 Task: nan
Action: Mouse moved to (400, 111)
Screenshot: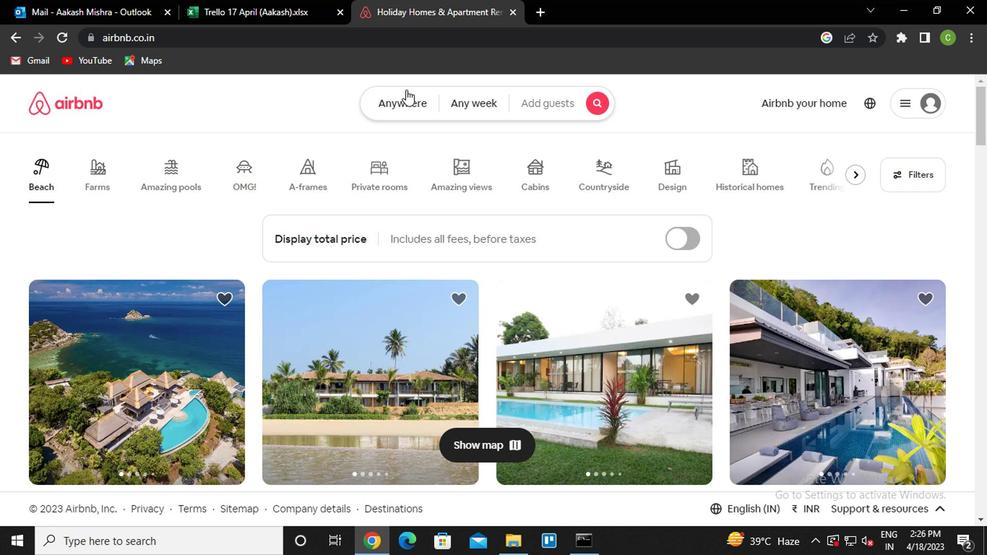 
Action: Mouse pressed left at (400, 111)
Screenshot: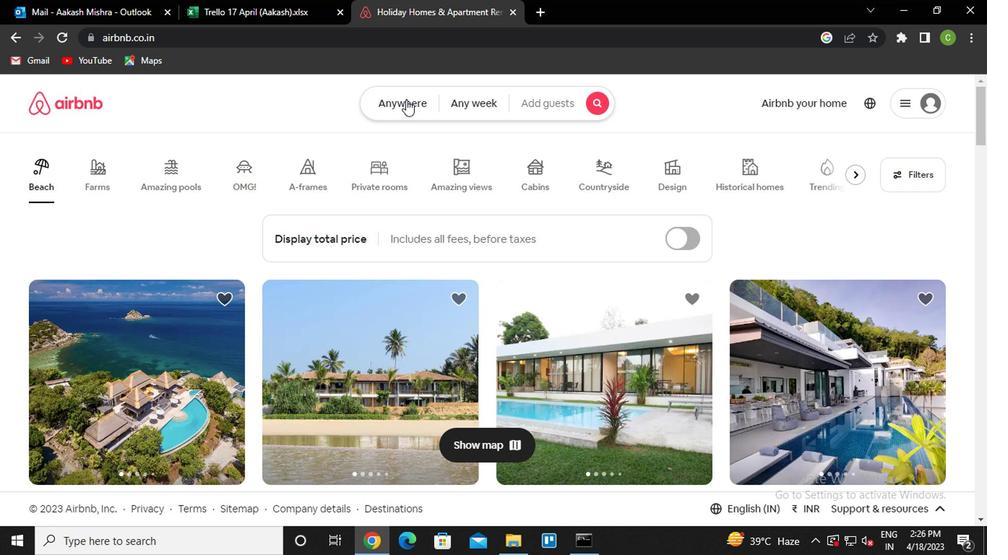 
Action: Mouse moved to (253, 171)
Screenshot: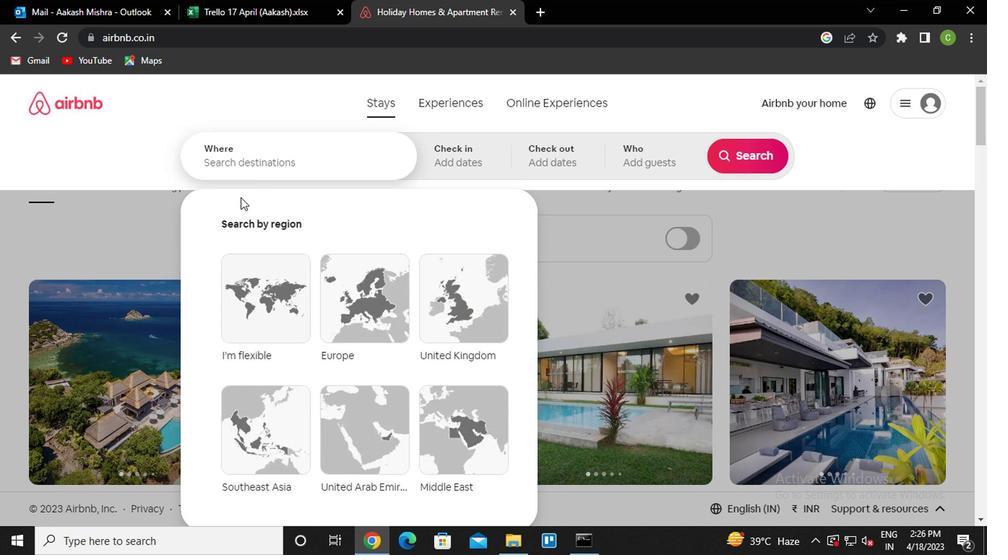 
Action: Mouse pressed left at (253, 171)
Screenshot: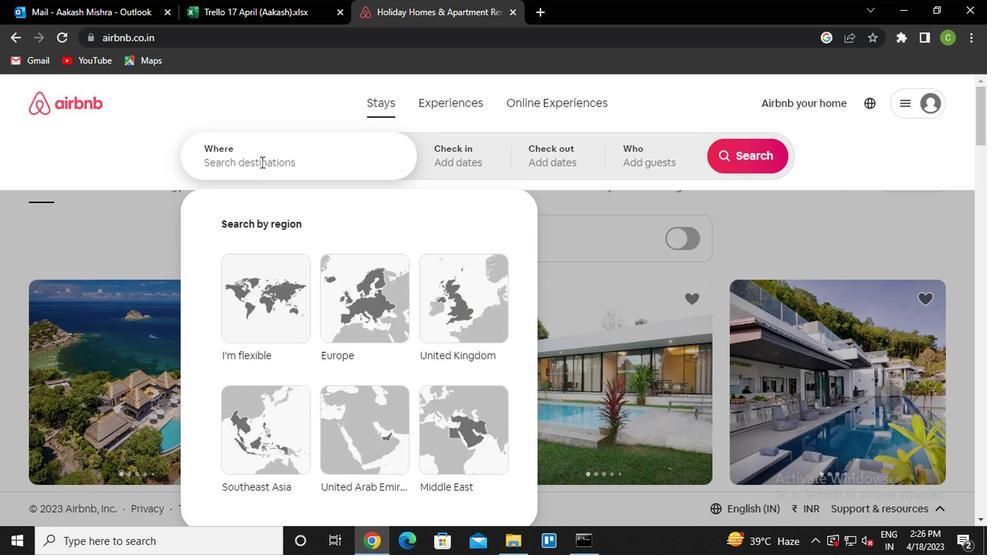 
Action: Key pressed <Key.caps_lock><Key.caps_lock>m<Key.caps_lock>ceio<Key.space>beazil<Key.down><Key.enter>
Screenshot: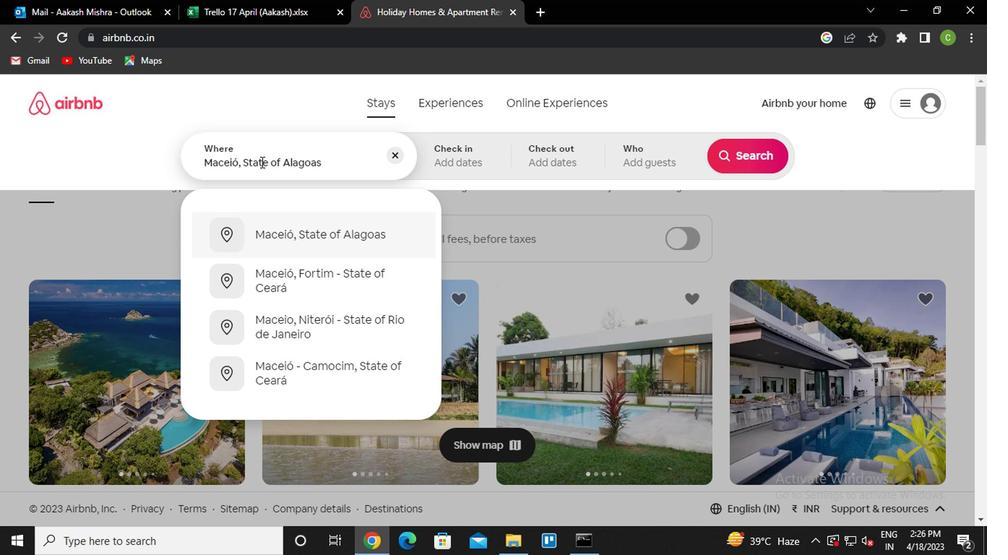 
Action: Mouse moved to (739, 277)
Screenshot: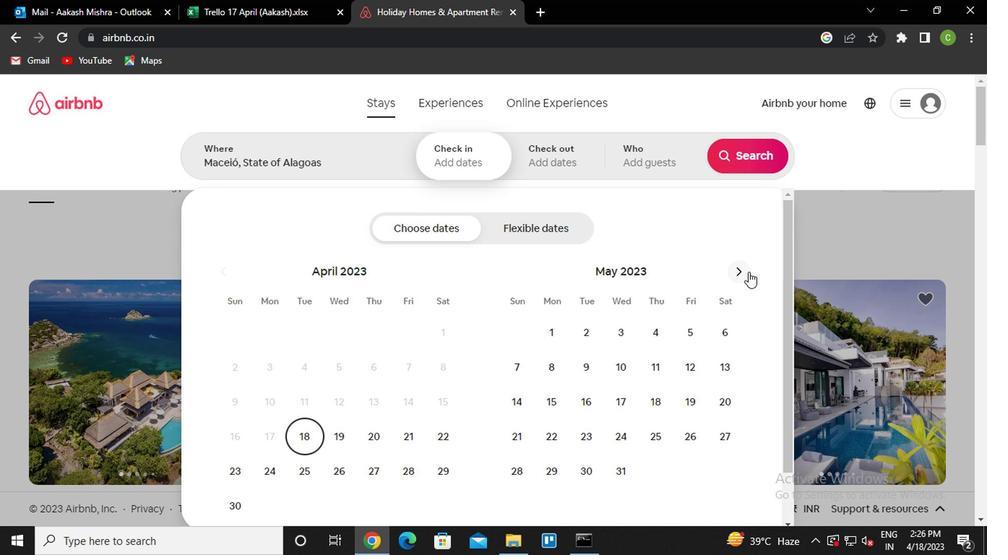 
Action: Mouse pressed left at (739, 277)
Screenshot: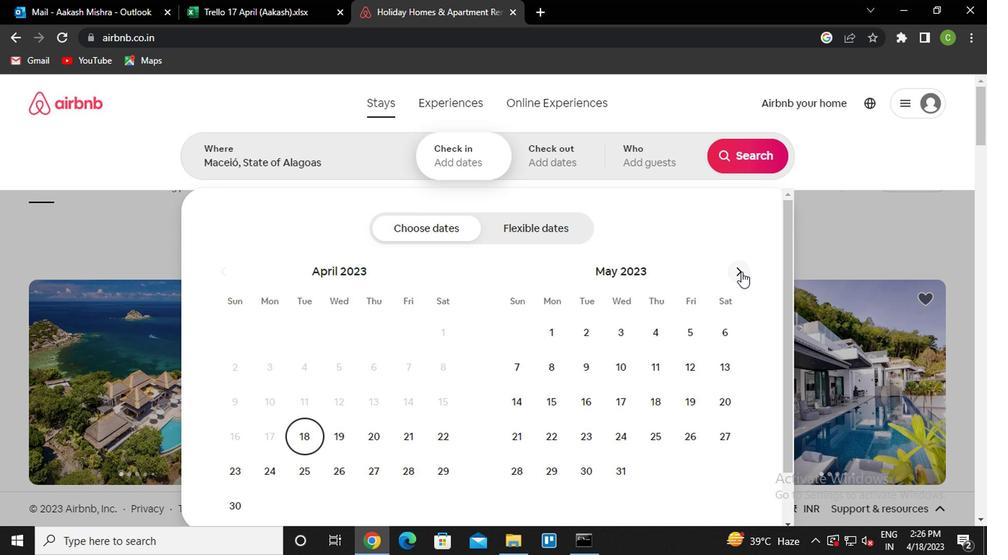 
Action: Mouse moved to (557, 369)
Screenshot: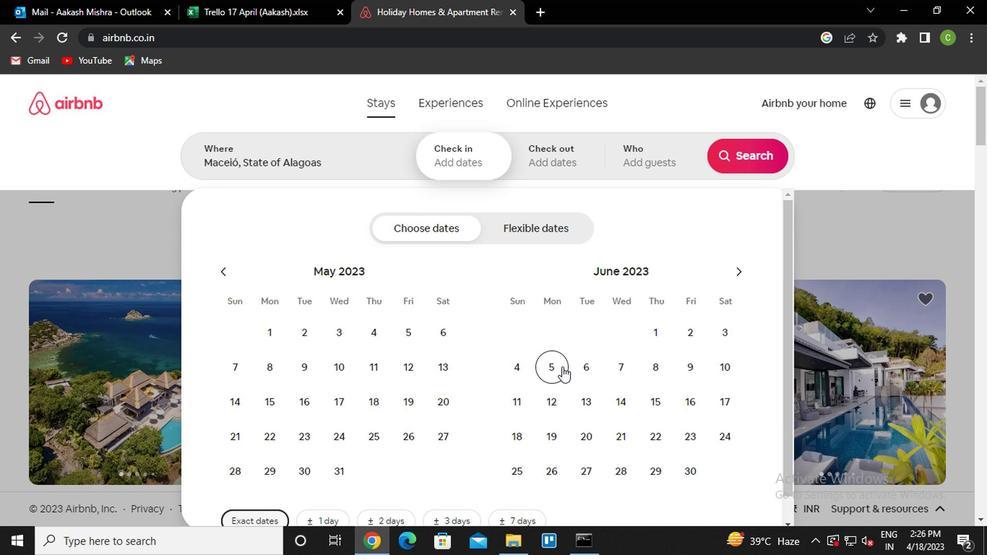 
Action: Mouse pressed left at (557, 369)
Screenshot: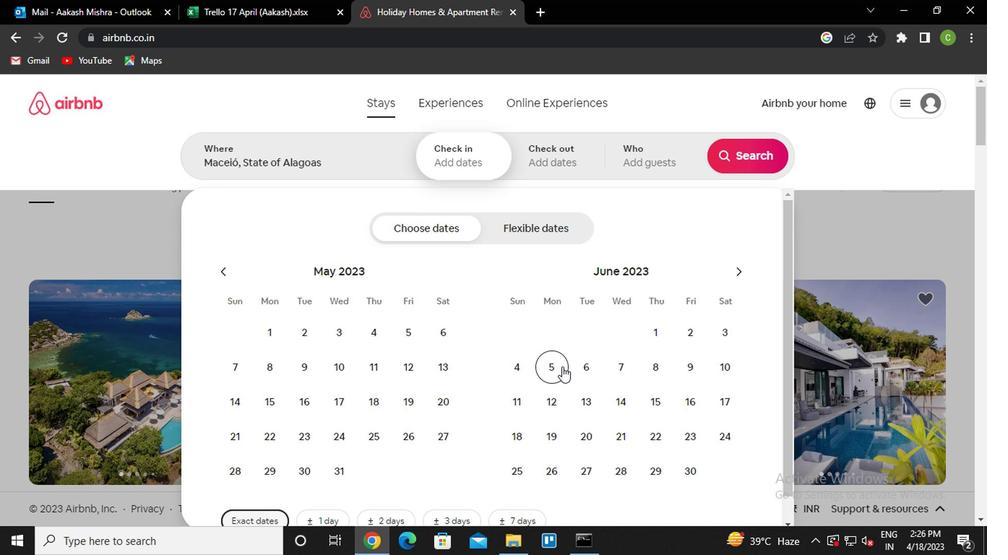 
Action: Mouse moved to (691, 404)
Screenshot: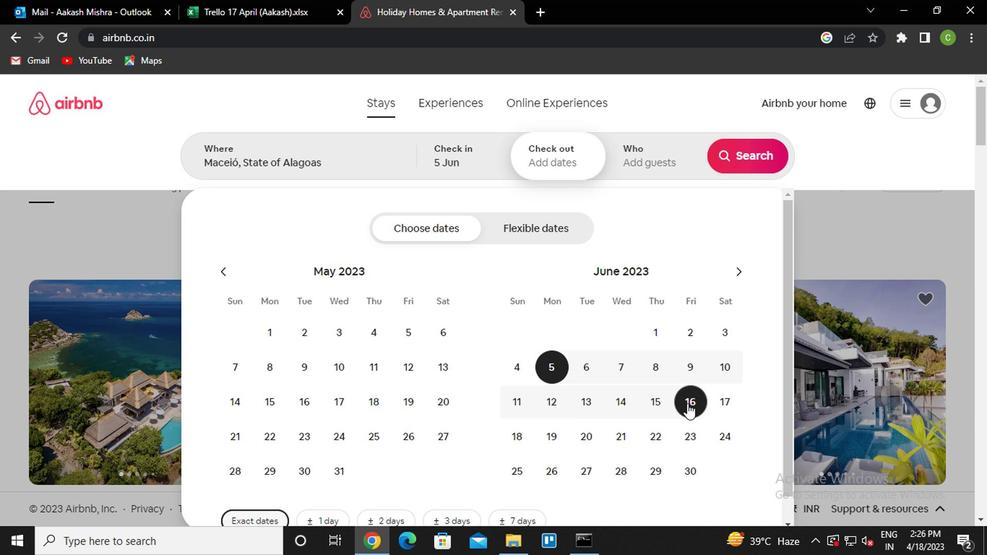 
Action: Mouse pressed left at (691, 404)
Screenshot: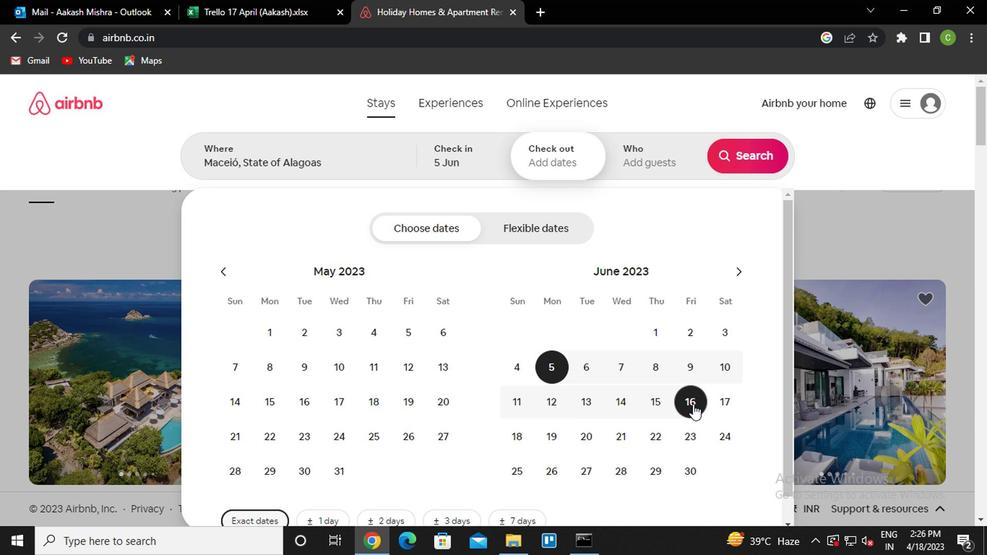
Action: Mouse moved to (652, 163)
Screenshot: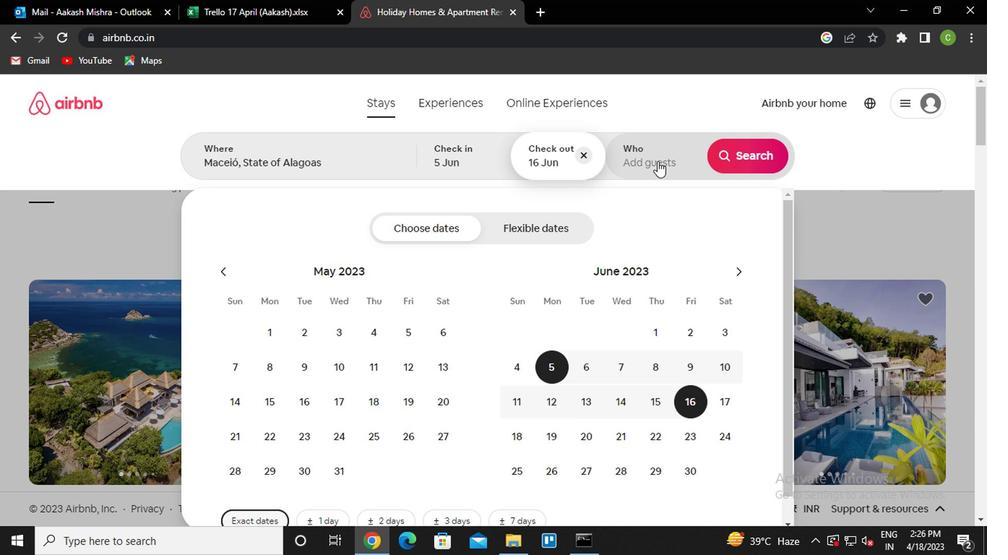 
Action: Mouse pressed left at (652, 163)
Screenshot: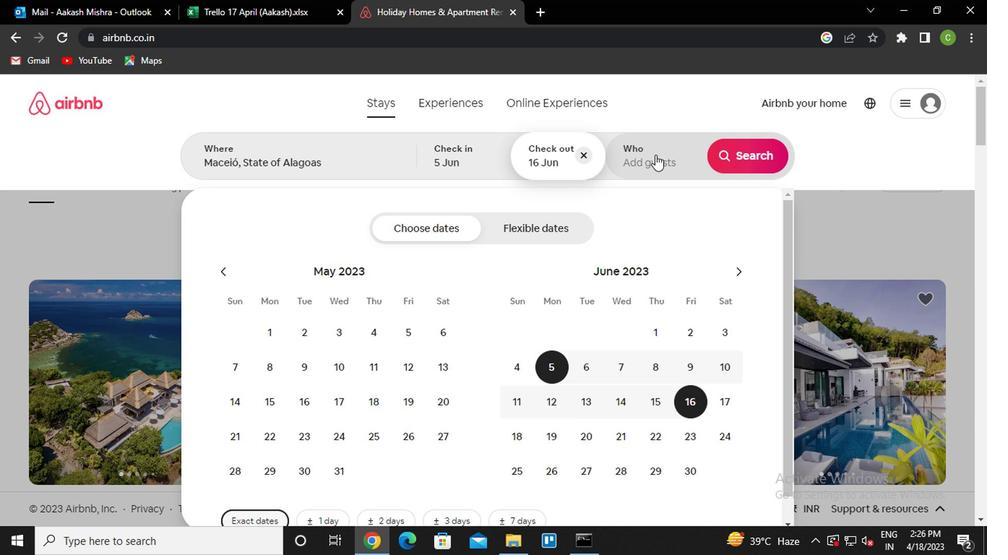 
Action: Mouse moved to (750, 243)
Screenshot: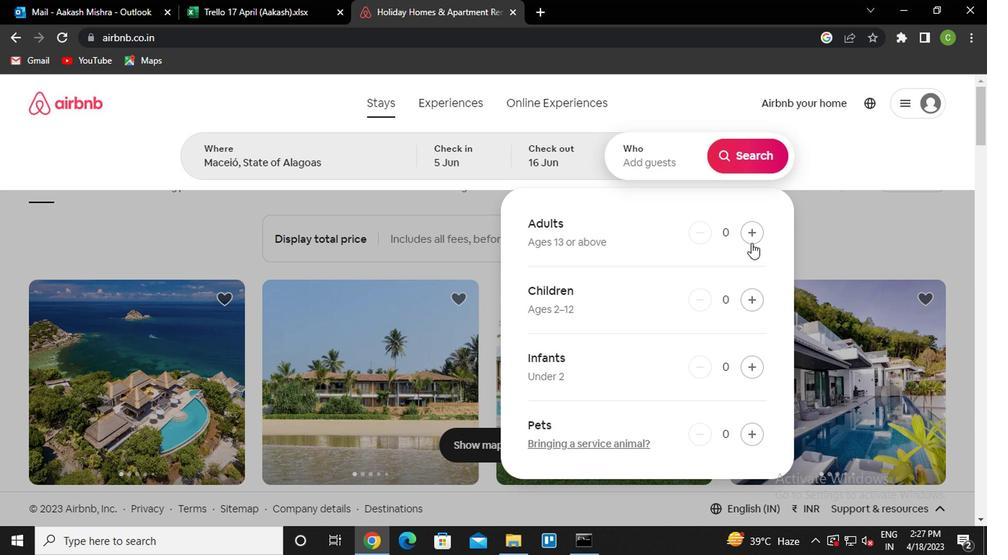 
Action: Mouse pressed left at (750, 243)
Screenshot: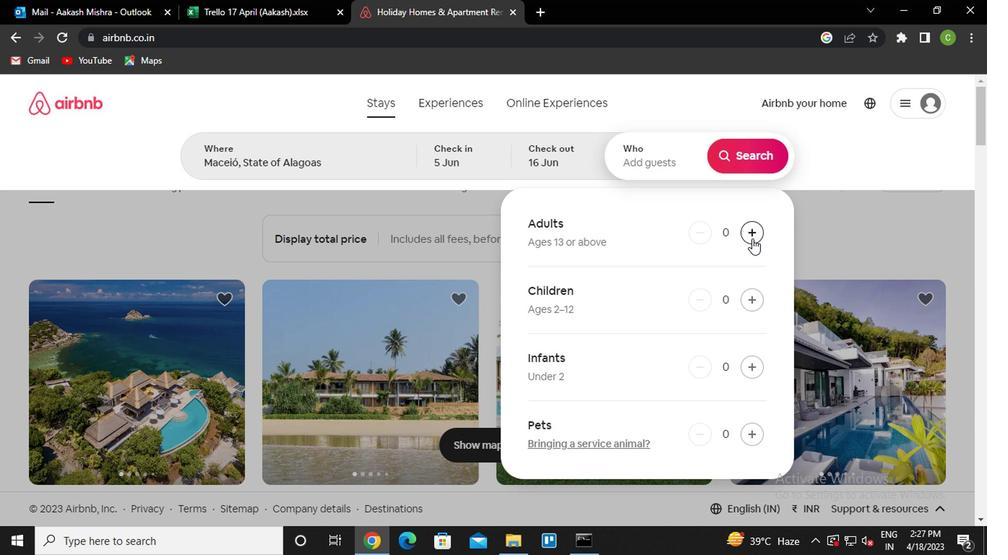 
Action: Mouse pressed left at (750, 243)
Screenshot: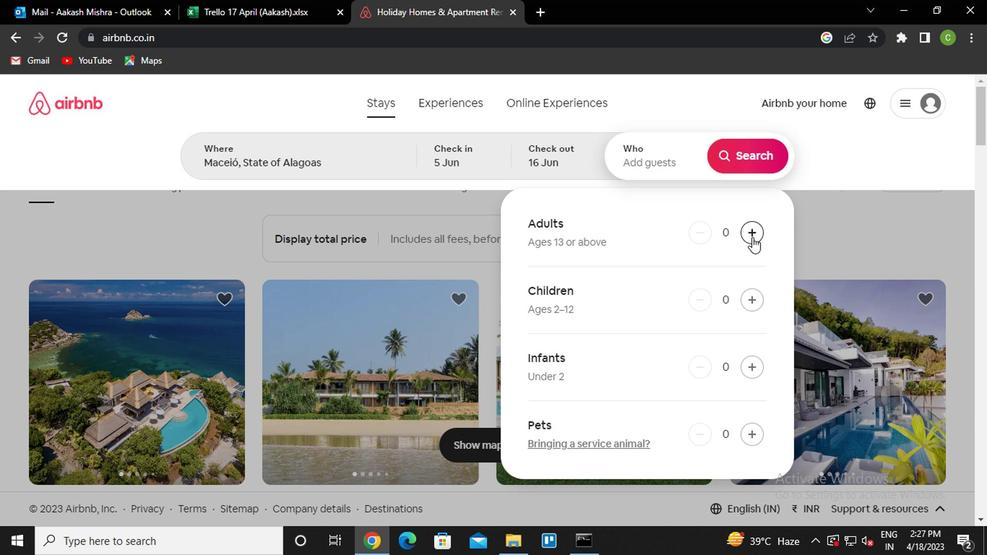 
Action: Mouse moved to (832, 230)
Screenshot: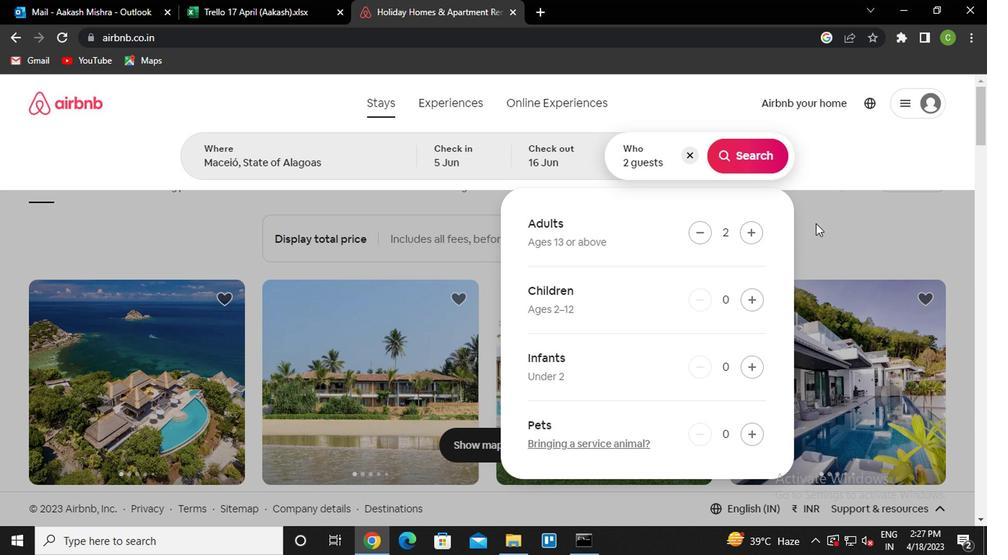 
Action: Mouse pressed left at (832, 230)
Screenshot: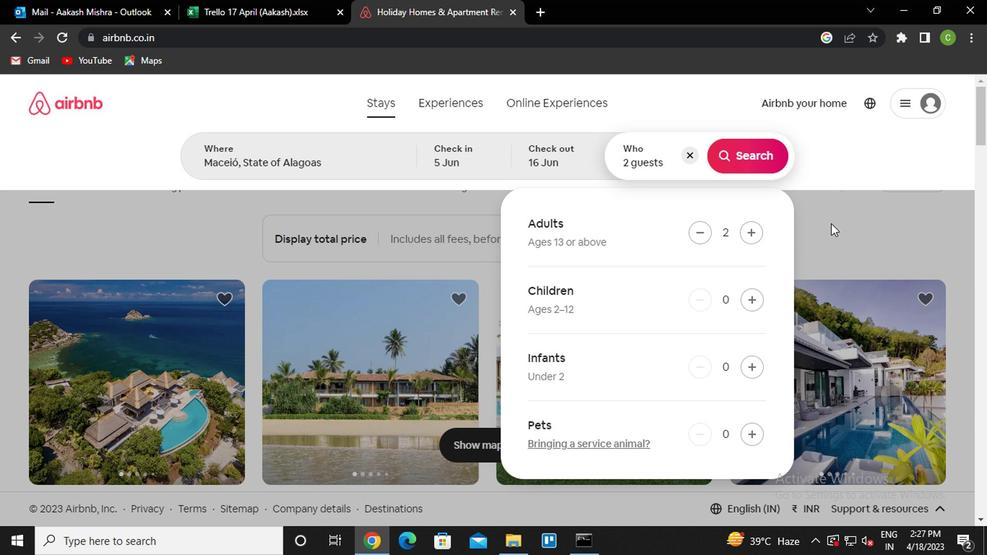 
Action: Mouse moved to (896, 182)
Screenshot: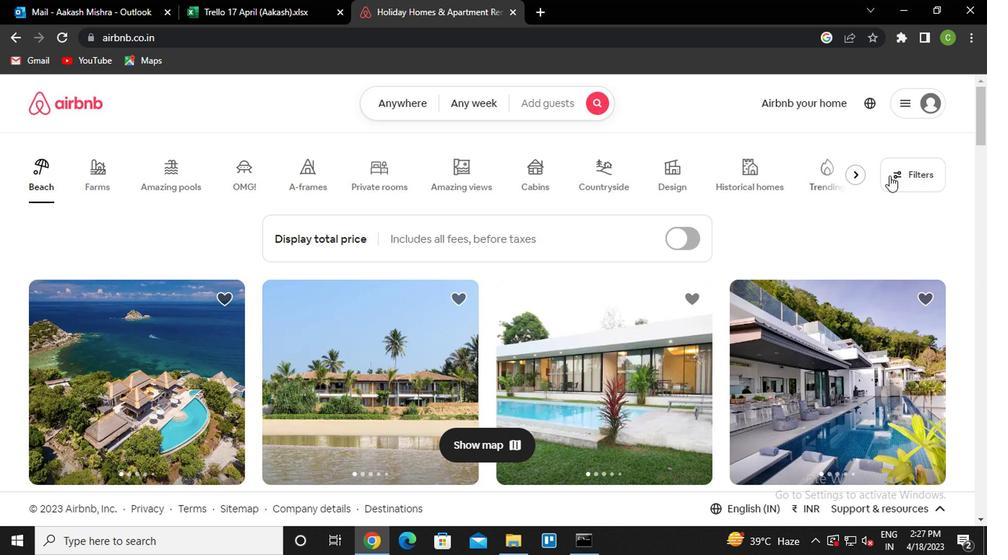 
Action: Mouse pressed left at (896, 182)
Screenshot: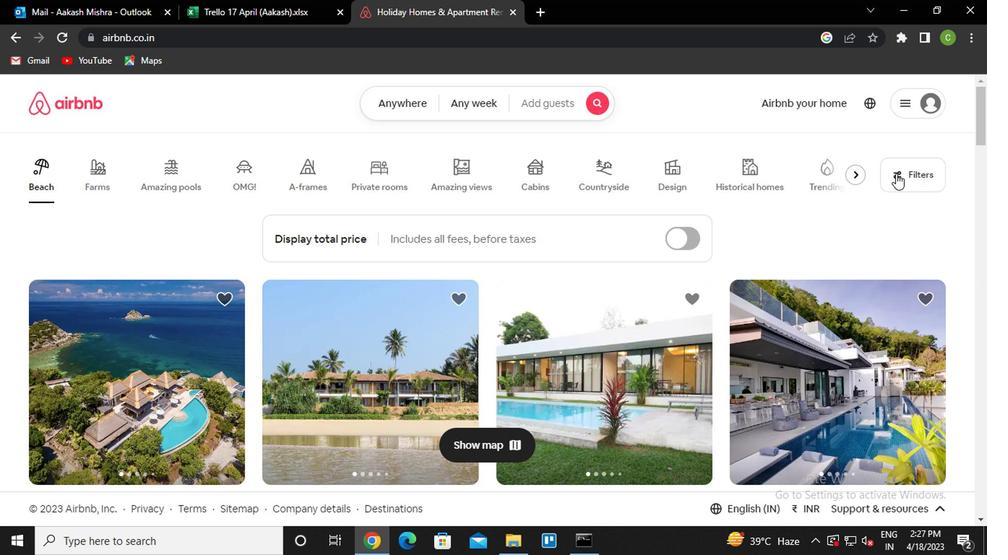 
Action: Mouse moved to (296, 349)
Screenshot: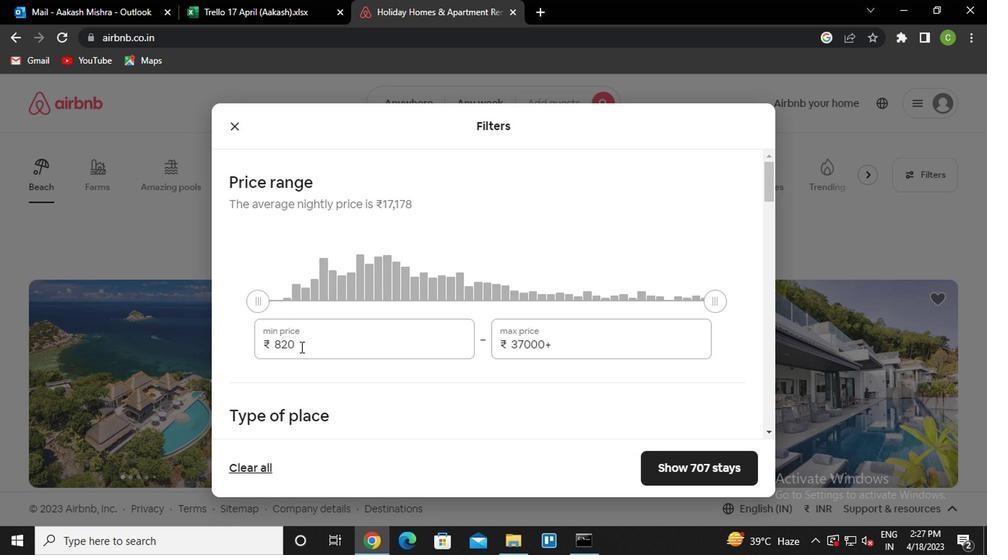 
Action: Mouse pressed left at (296, 349)
Screenshot: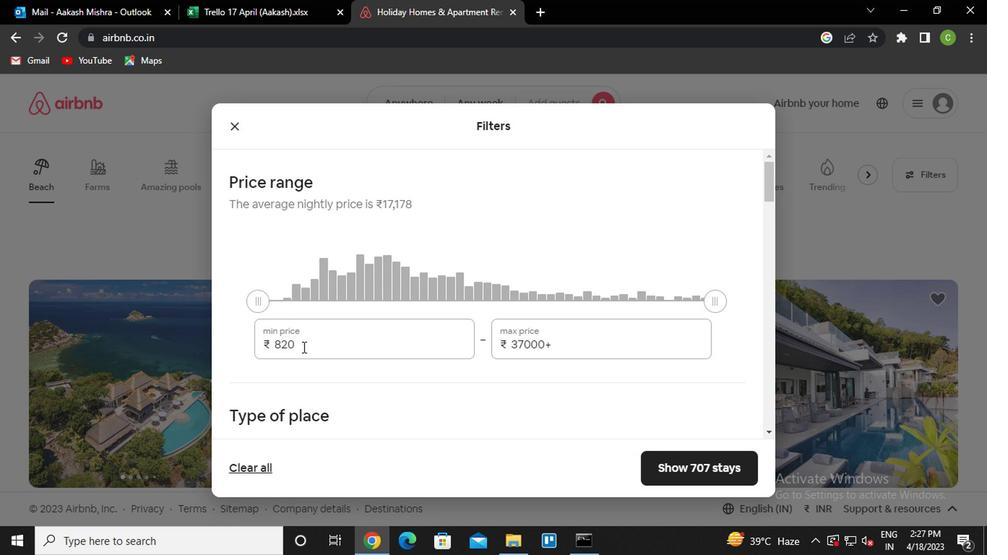 
Action: Key pressed <Key.backspace><Key.backspace><Key.backspace>14000
Screenshot: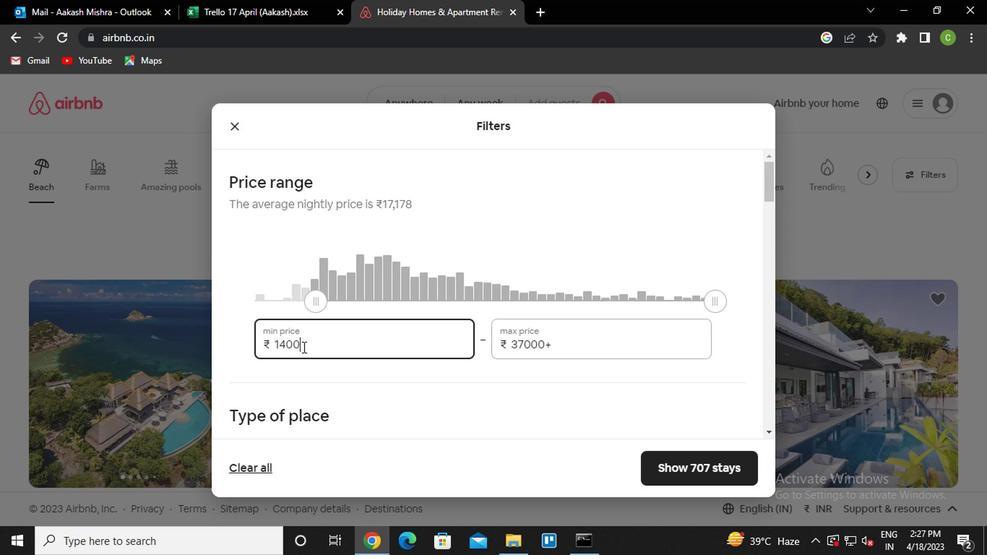 
Action: Mouse moved to (578, 348)
Screenshot: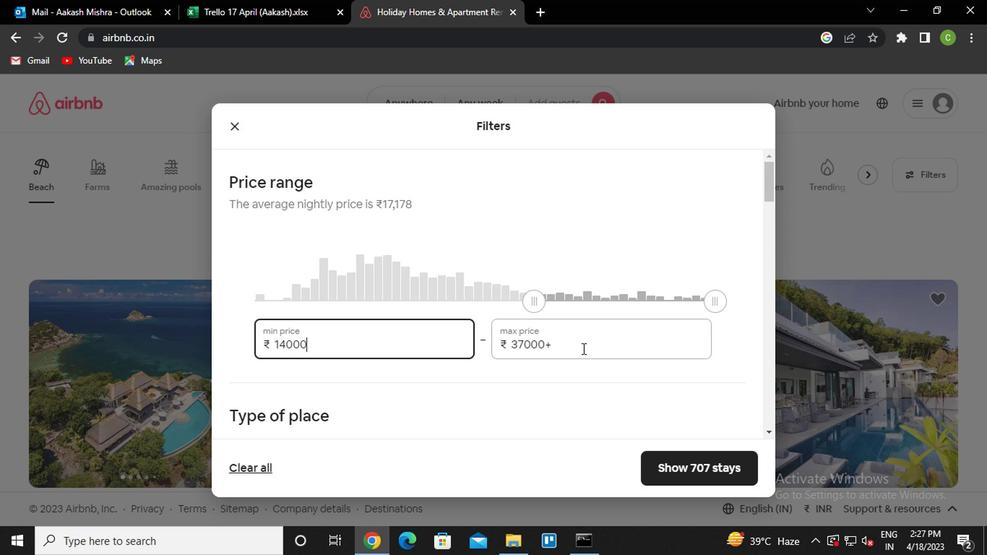 
Action: Mouse pressed left at (578, 348)
Screenshot: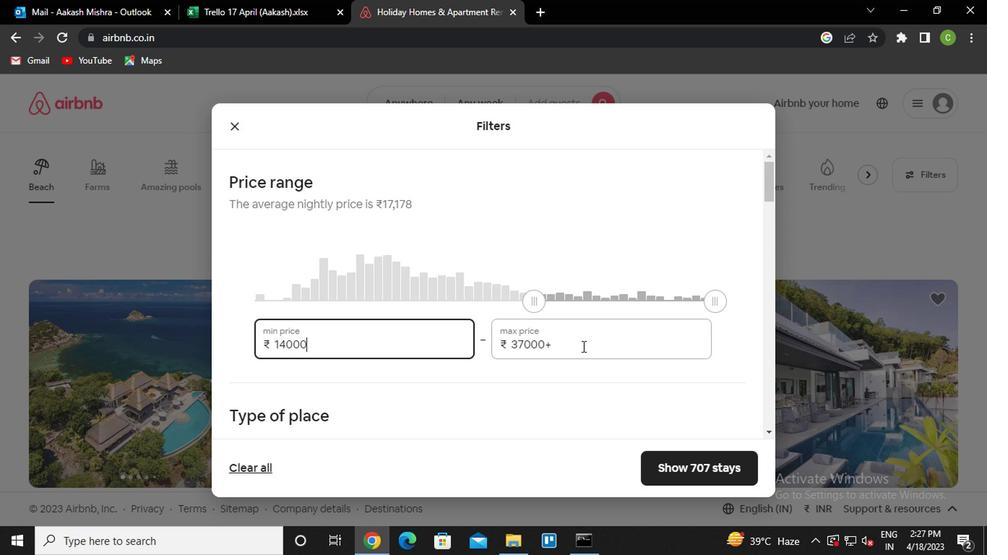 
Action: Key pressed <Key.backspace><Key.backspace><Key.backspace><Key.backspace><Key.backspace><Key.backspace>18000
Screenshot: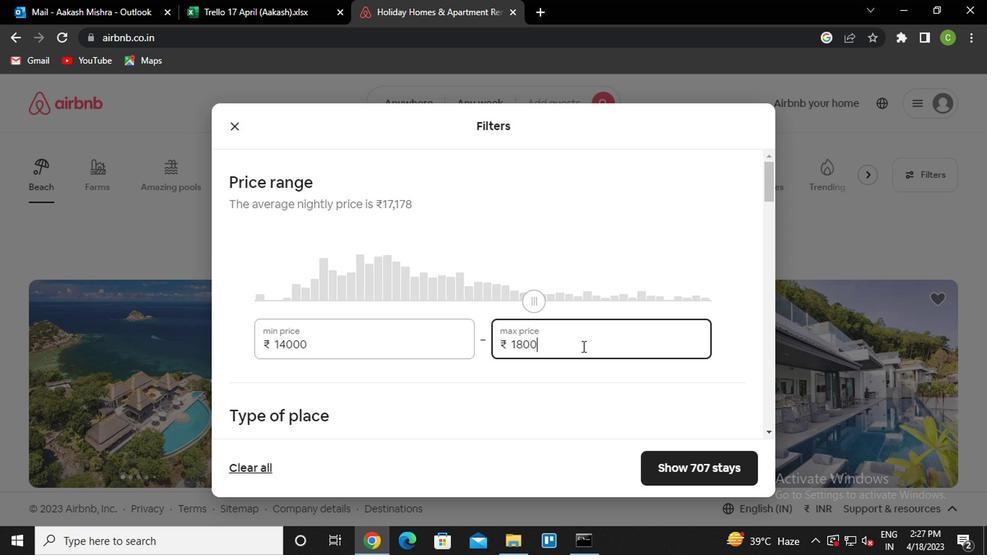 
Action: Mouse moved to (522, 412)
Screenshot: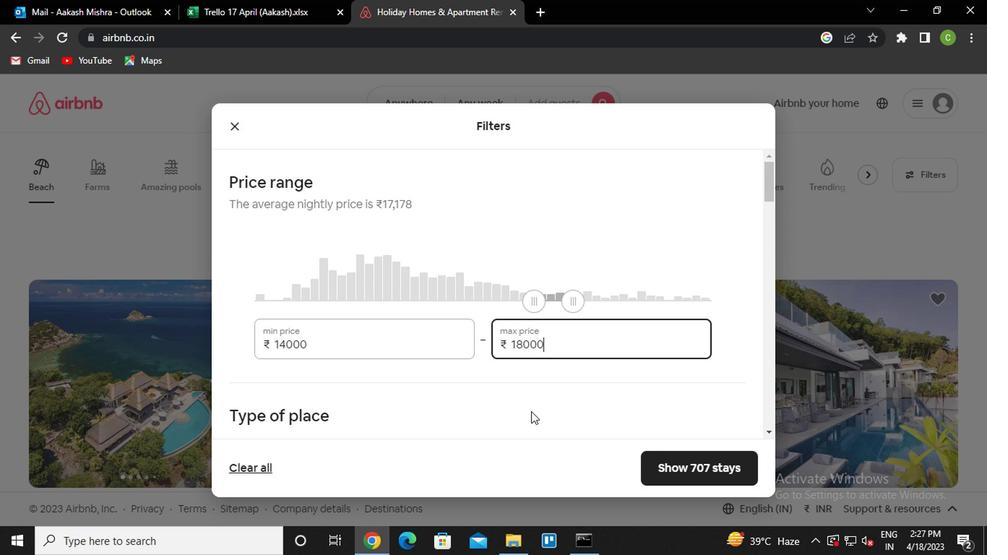 
Action: Mouse scrolled (522, 411) with delta (0, -1)
Screenshot: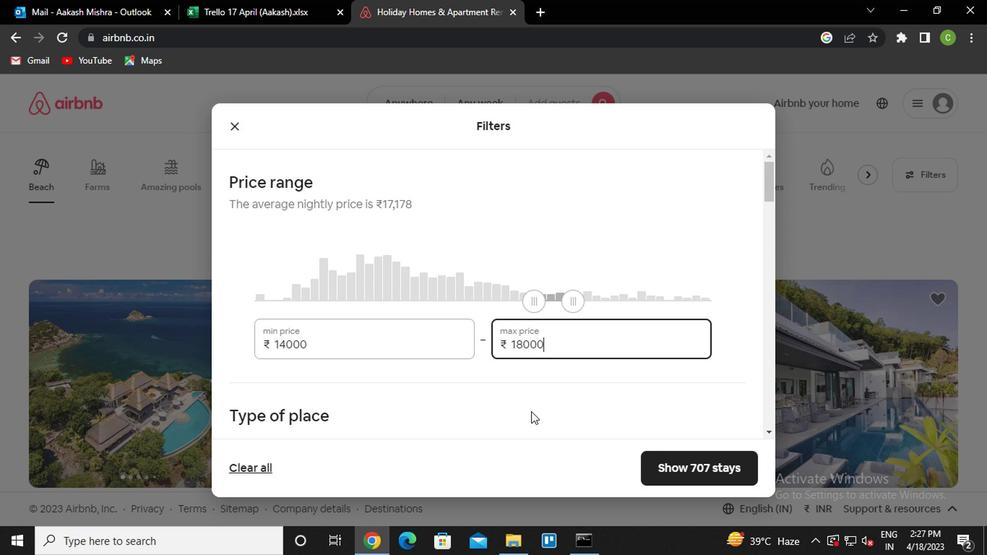 
Action: Mouse moved to (522, 412)
Screenshot: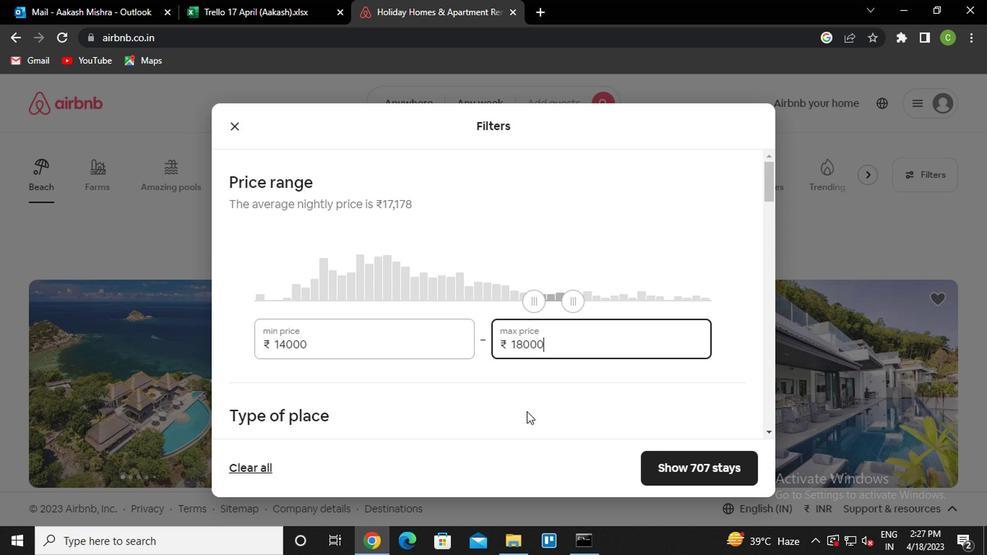 
Action: Mouse scrolled (522, 412) with delta (0, 0)
Screenshot: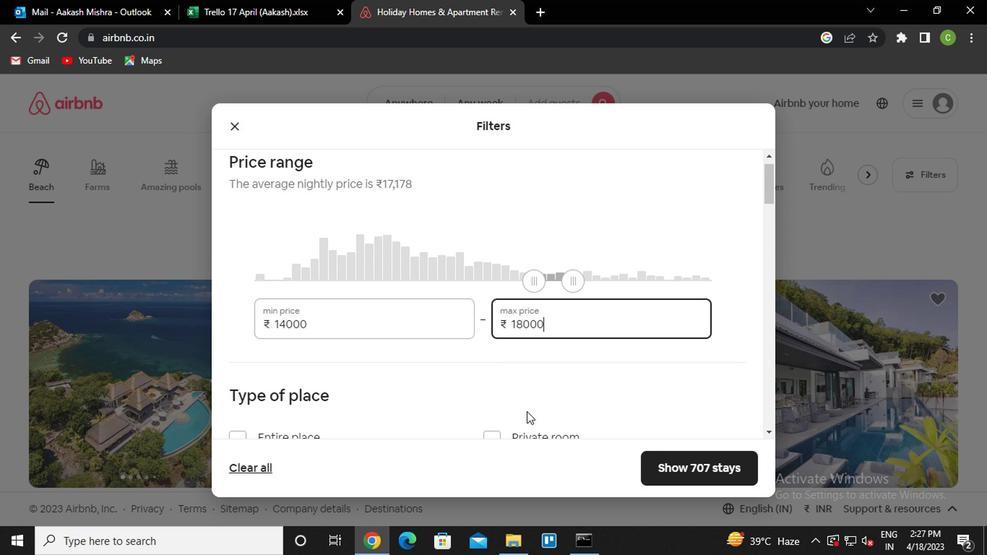 
Action: Mouse moved to (521, 411)
Screenshot: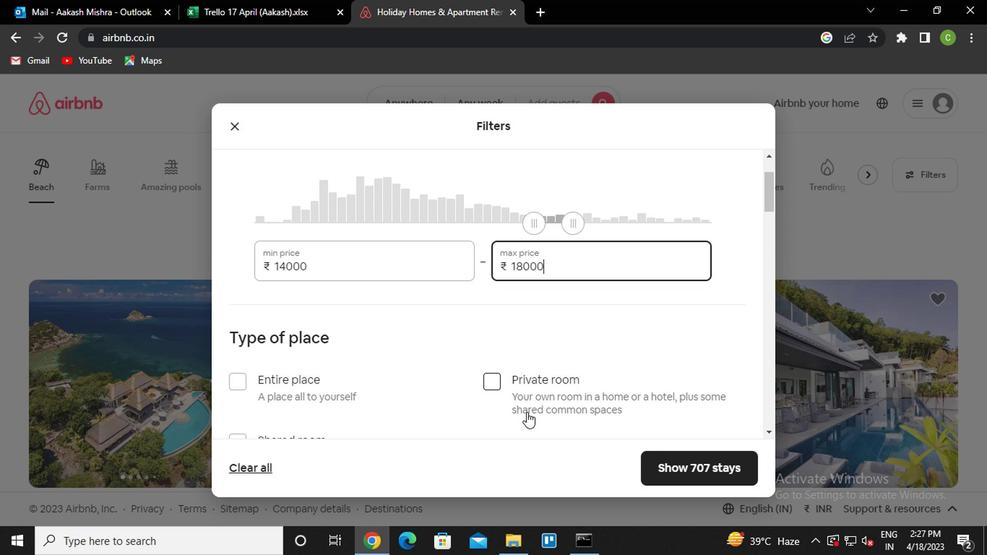 
Action: Mouse scrolled (521, 410) with delta (0, 0)
Screenshot: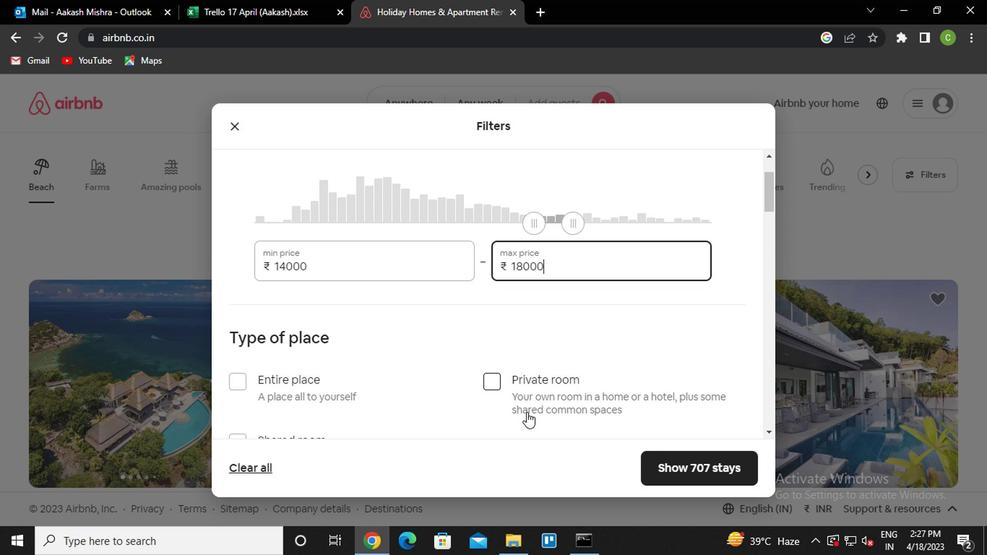 
Action: Mouse moved to (232, 246)
Screenshot: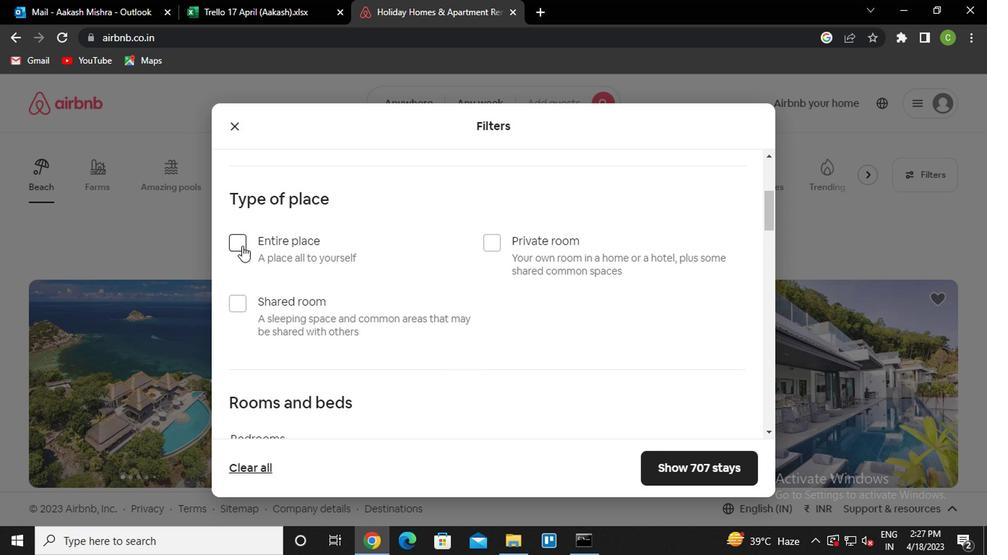 
Action: Mouse pressed left at (232, 246)
Screenshot: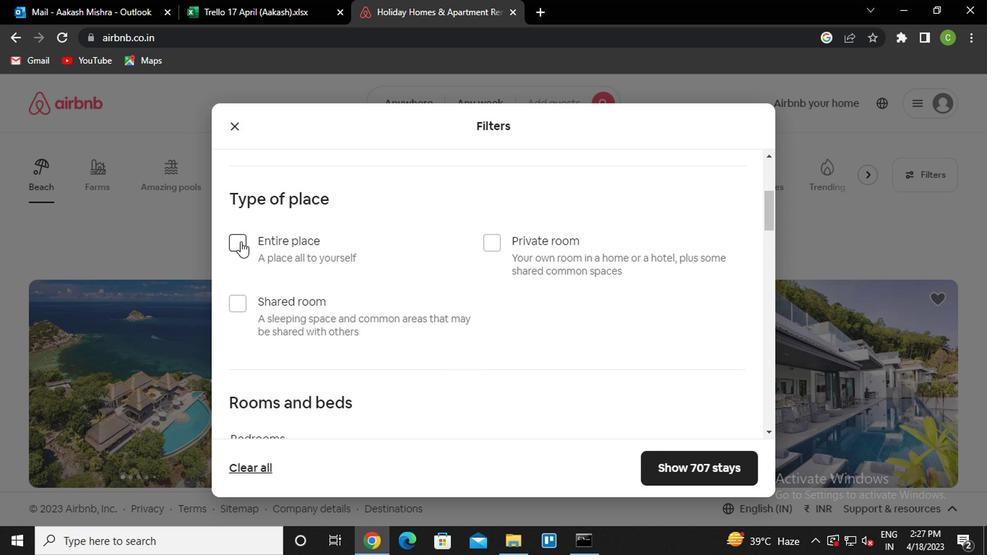 
Action: Mouse moved to (422, 347)
Screenshot: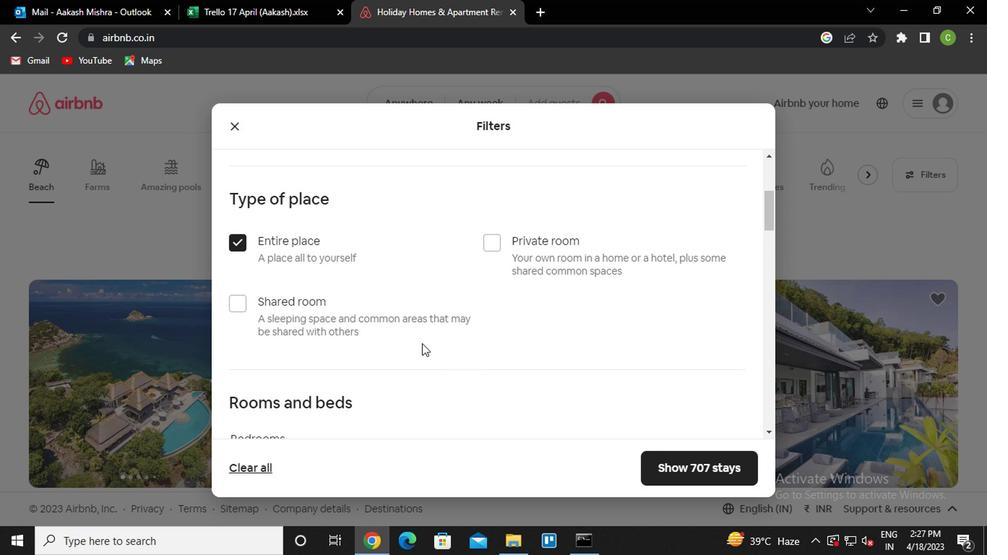 
Action: Mouse scrolled (422, 346) with delta (0, -1)
Screenshot: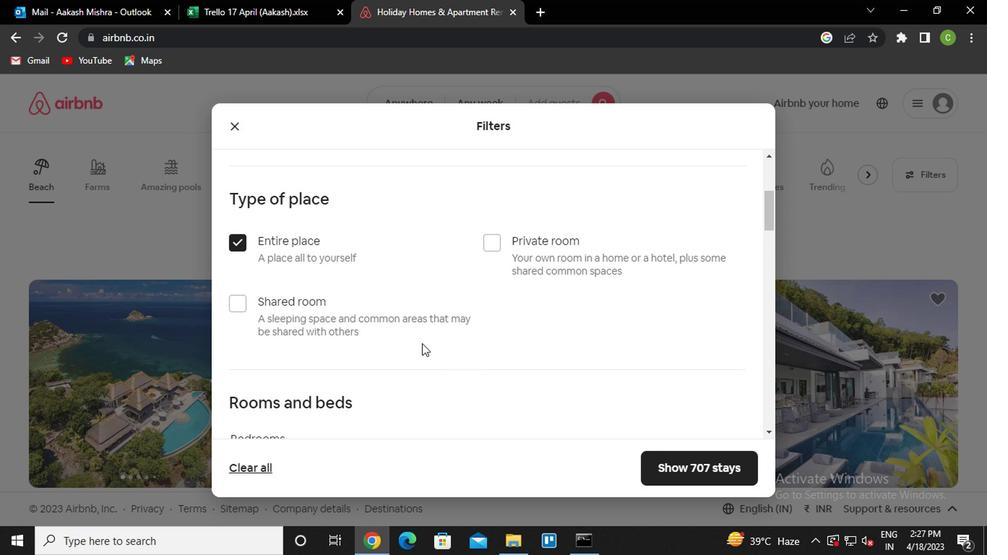
Action: Mouse moved to (427, 350)
Screenshot: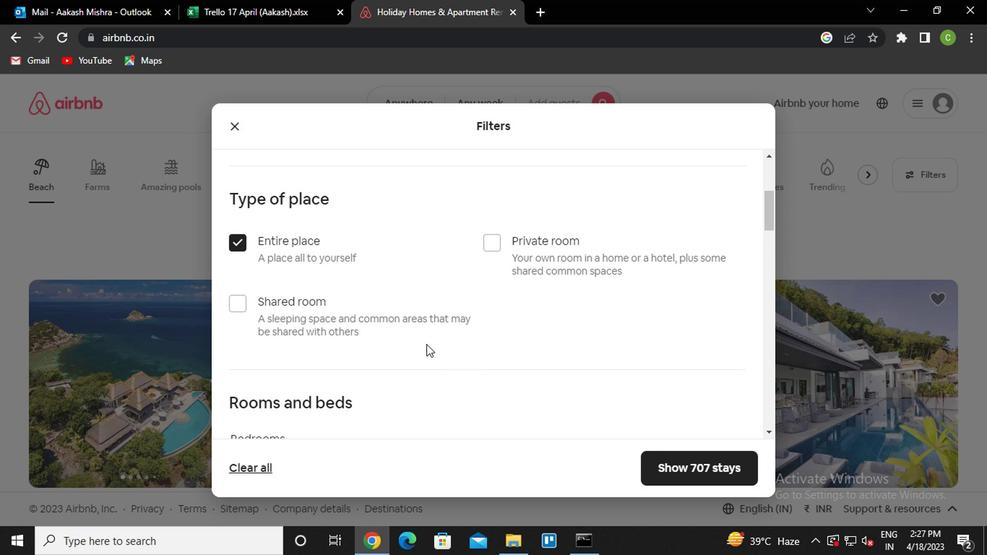 
Action: Mouse scrolled (427, 349) with delta (0, 0)
Screenshot: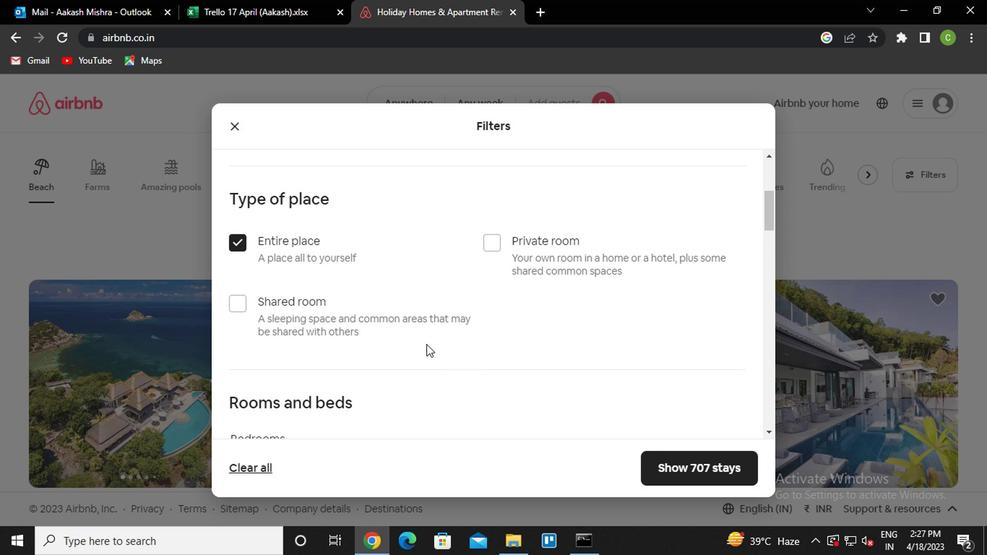 
Action: Mouse moved to (428, 350)
Screenshot: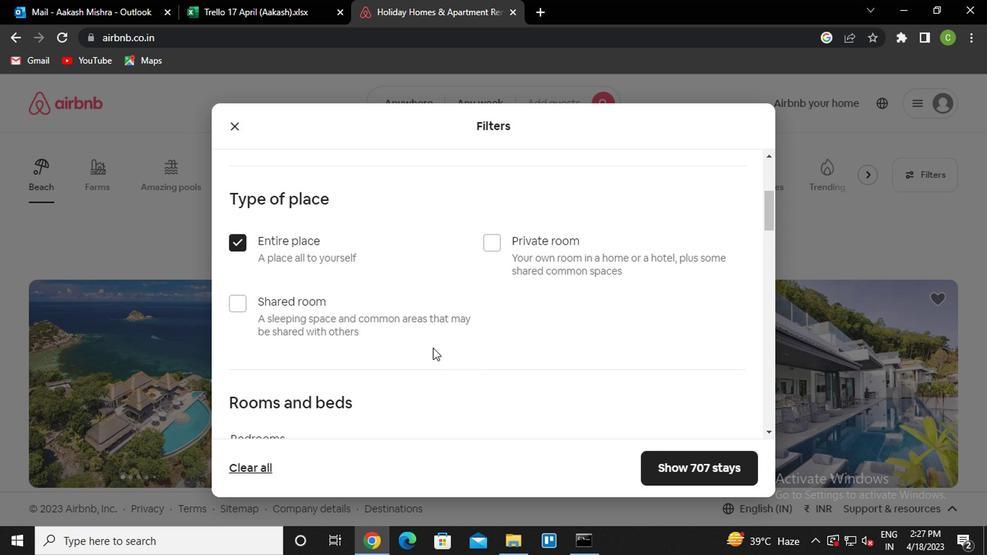 
Action: Mouse scrolled (428, 349) with delta (0, 0)
Screenshot: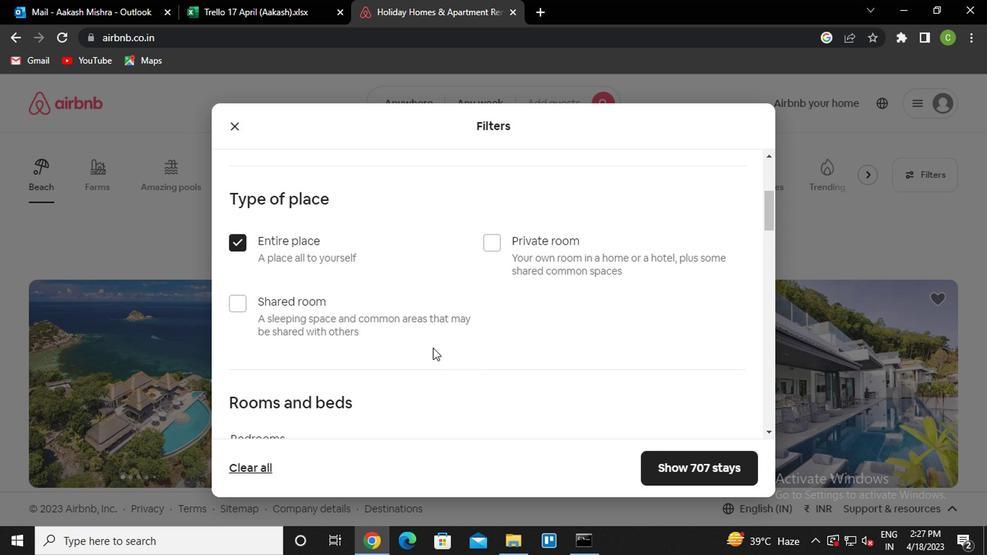 
Action: Mouse moved to (315, 259)
Screenshot: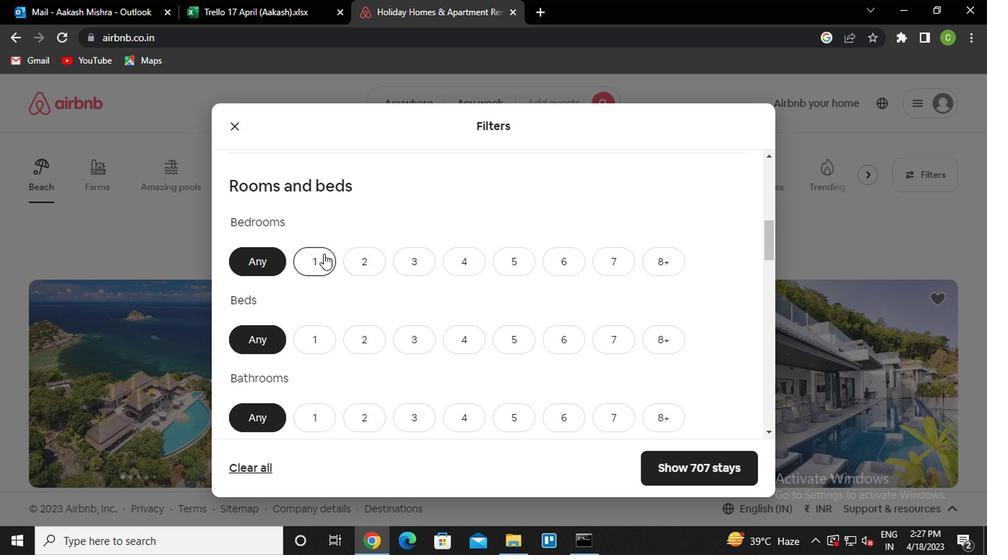 
Action: Mouse pressed left at (315, 259)
Screenshot: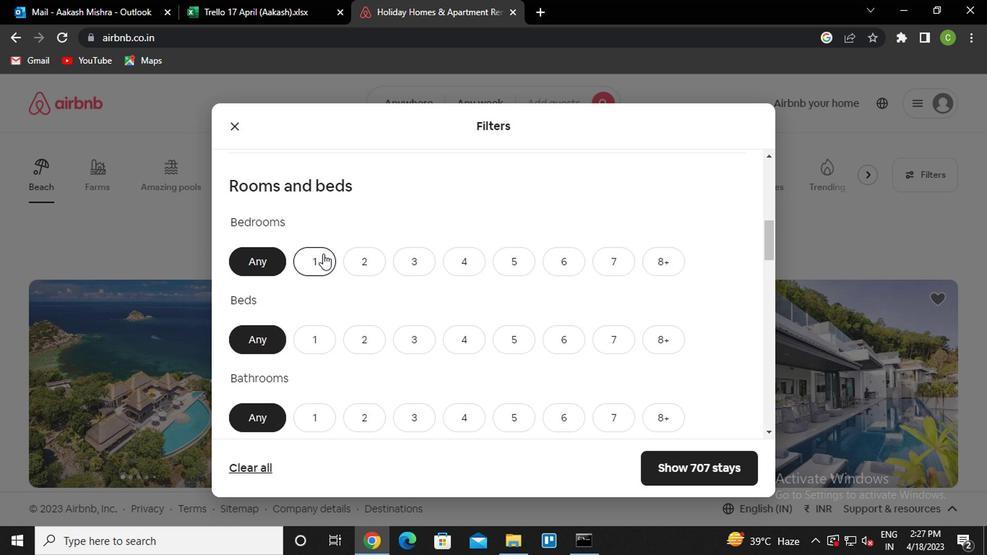 
Action: Mouse moved to (315, 340)
Screenshot: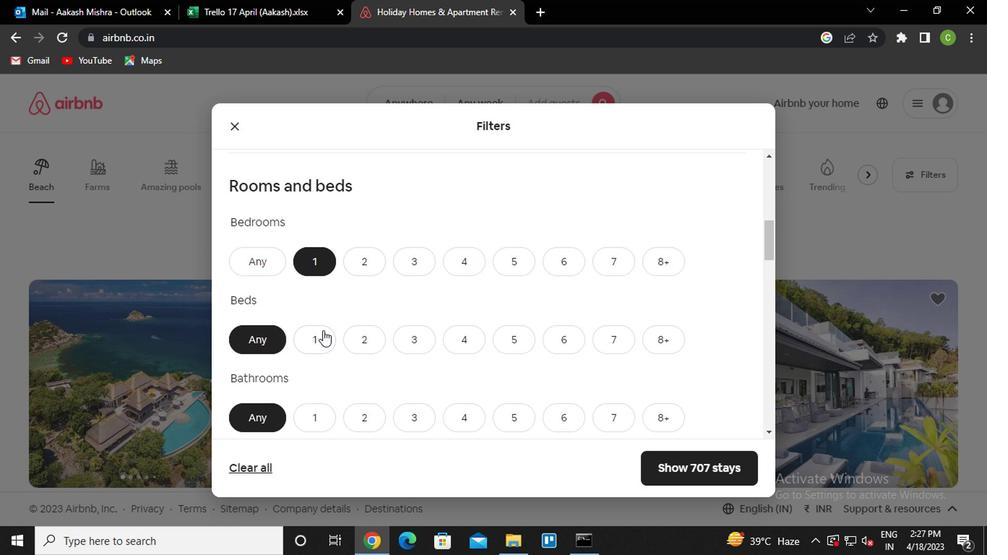 
Action: Mouse pressed left at (315, 340)
Screenshot: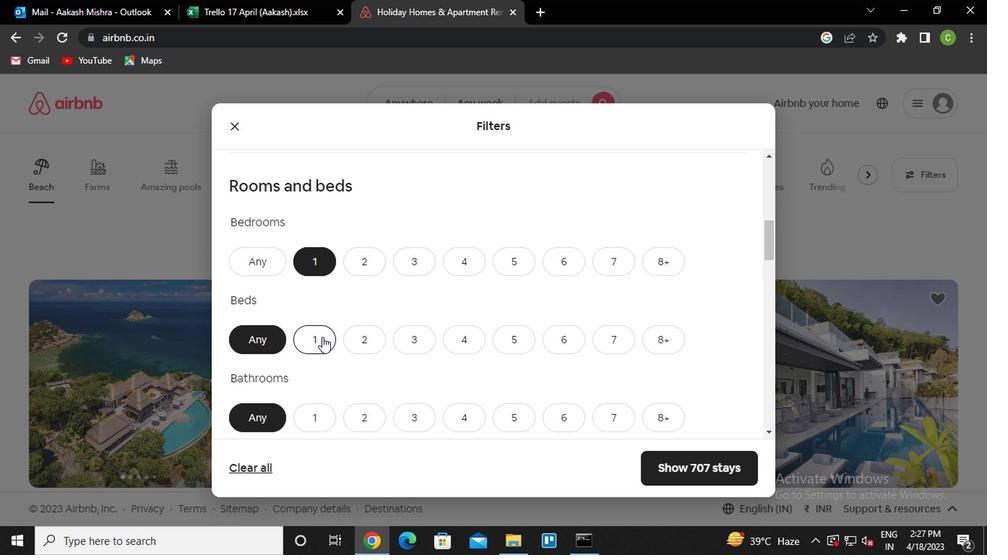 
Action: Mouse moved to (305, 412)
Screenshot: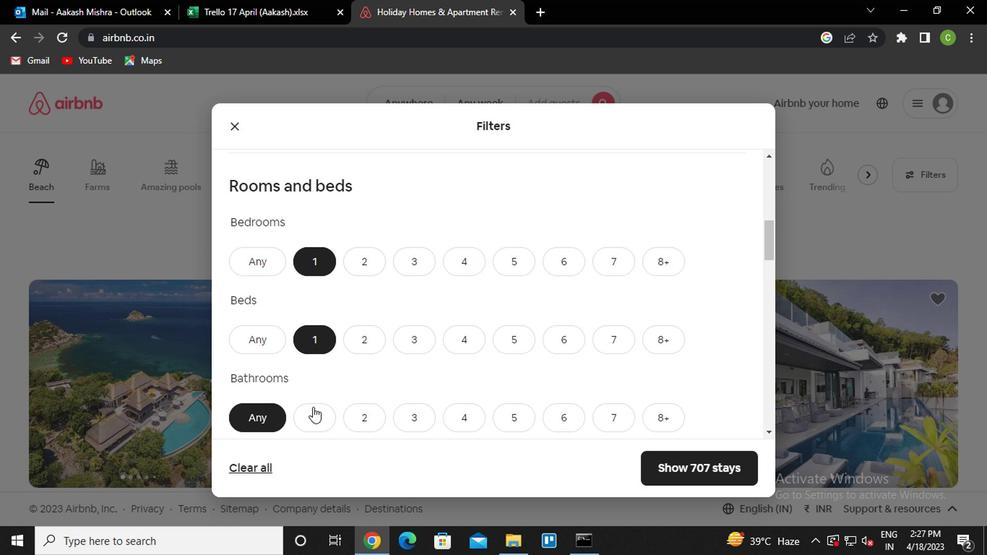 
Action: Mouse pressed left at (305, 412)
Screenshot: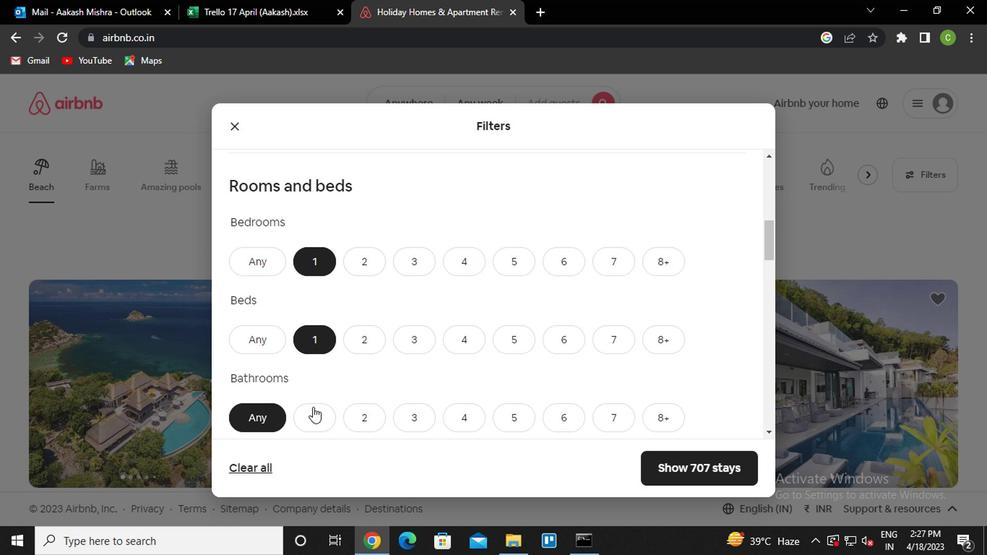 
Action: Mouse moved to (386, 356)
Screenshot: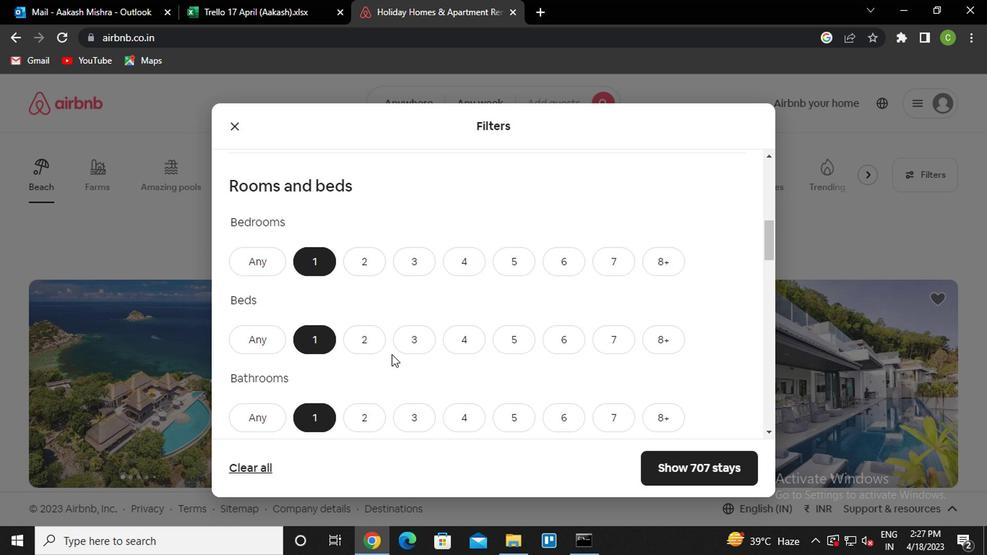 
Action: Mouse scrolled (386, 355) with delta (0, 0)
Screenshot: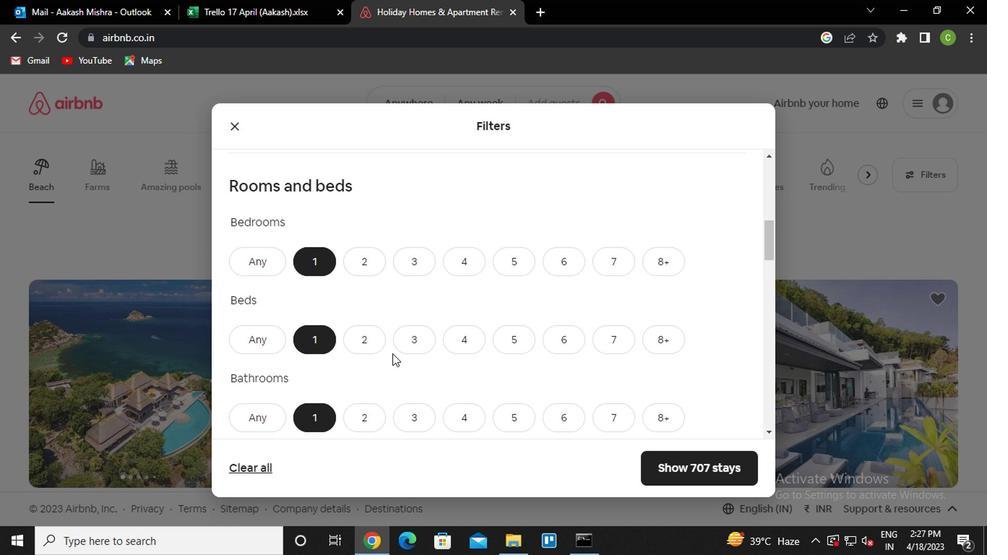 
Action: Mouse scrolled (386, 355) with delta (0, 0)
Screenshot: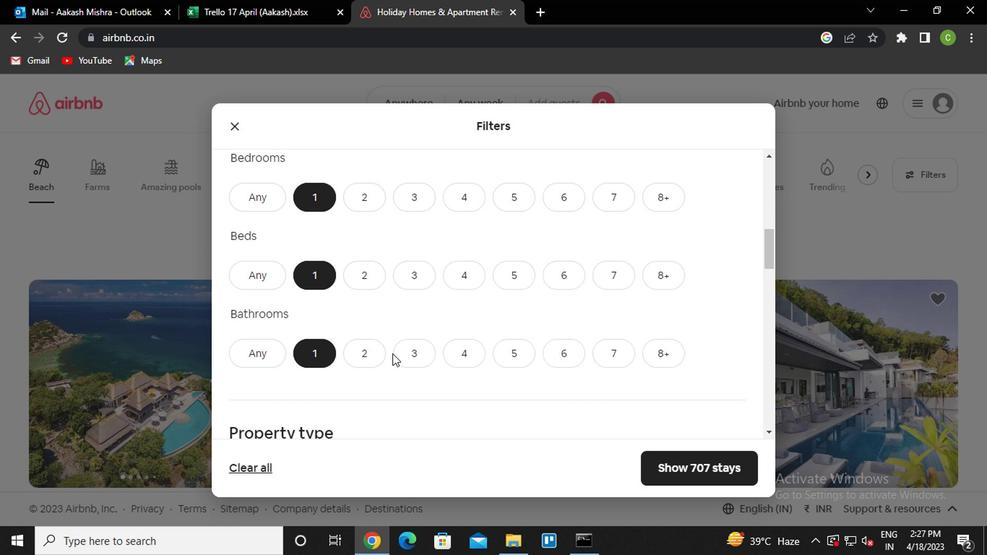 
Action: Mouse scrolled (386, 355) with delta (0, 0)
Screenshot: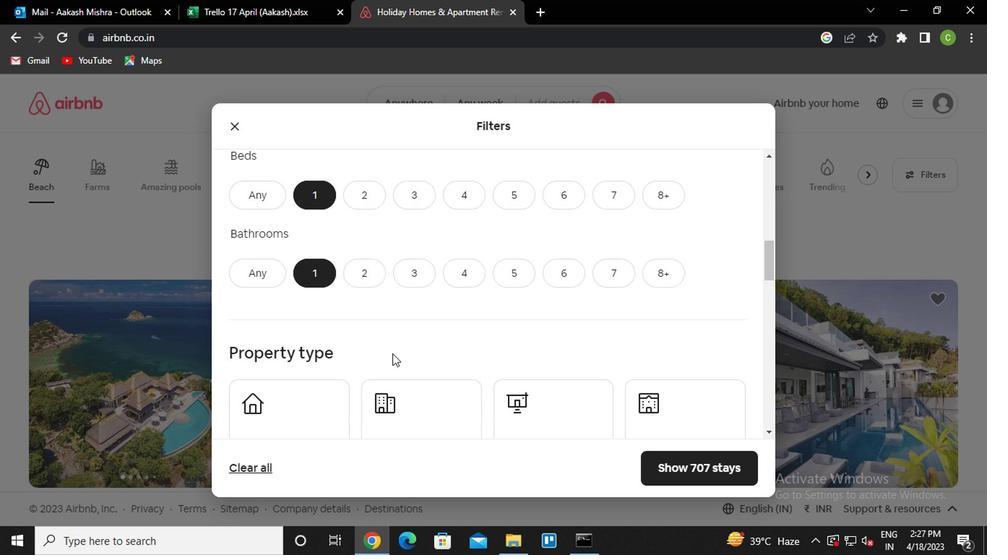 
Action: Mouse moved to (677, 348)
Screenshot: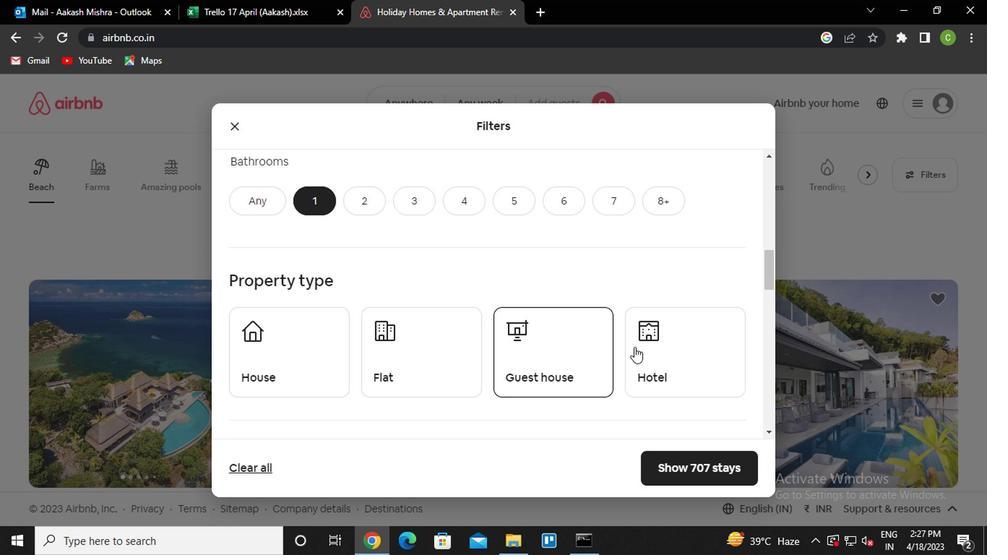 
Action: Mouse pressed left at (677, 348)
Screenshot: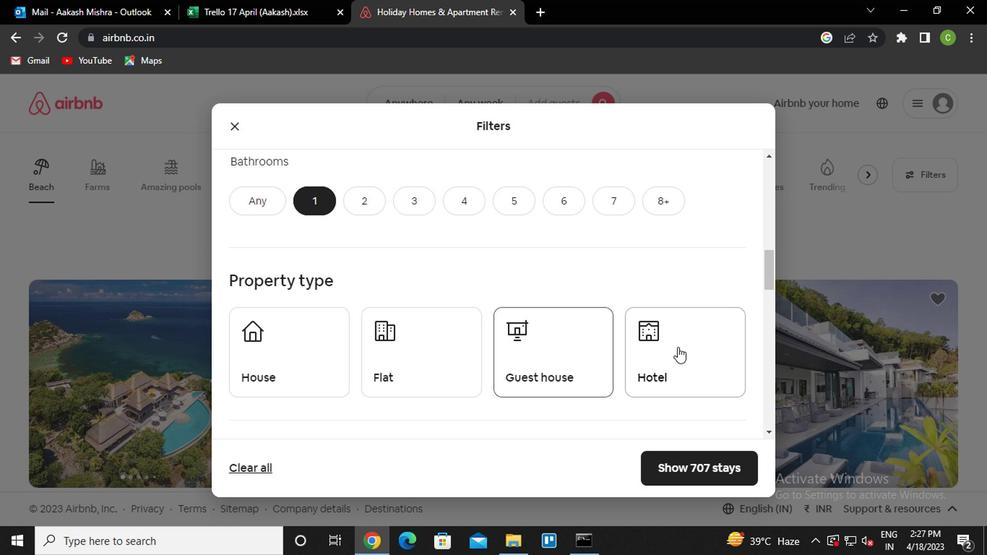 
Action: Mouse moved to (486, 390)
Screenshot: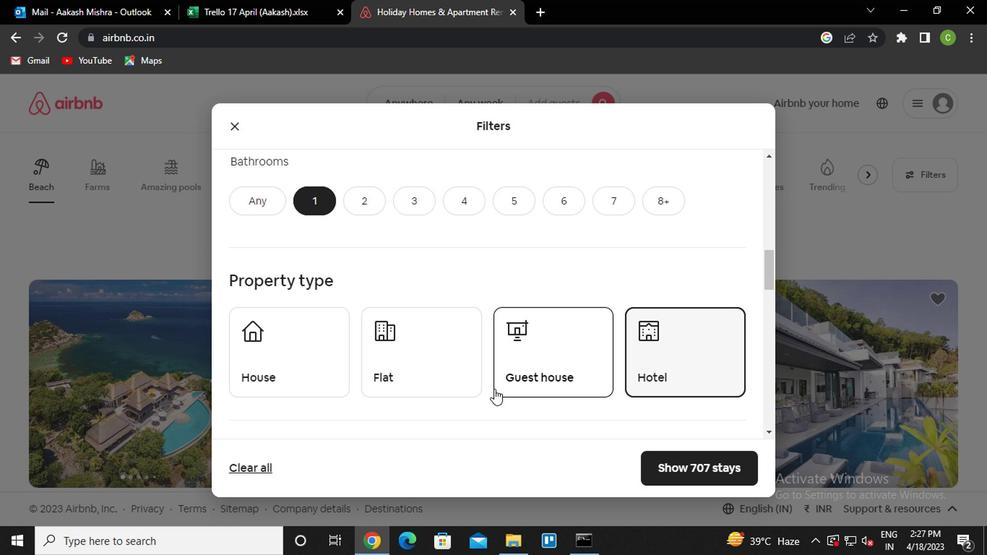 
Action: Mouse scrolled (486, 389) with delta (0, -1)
Screenshot: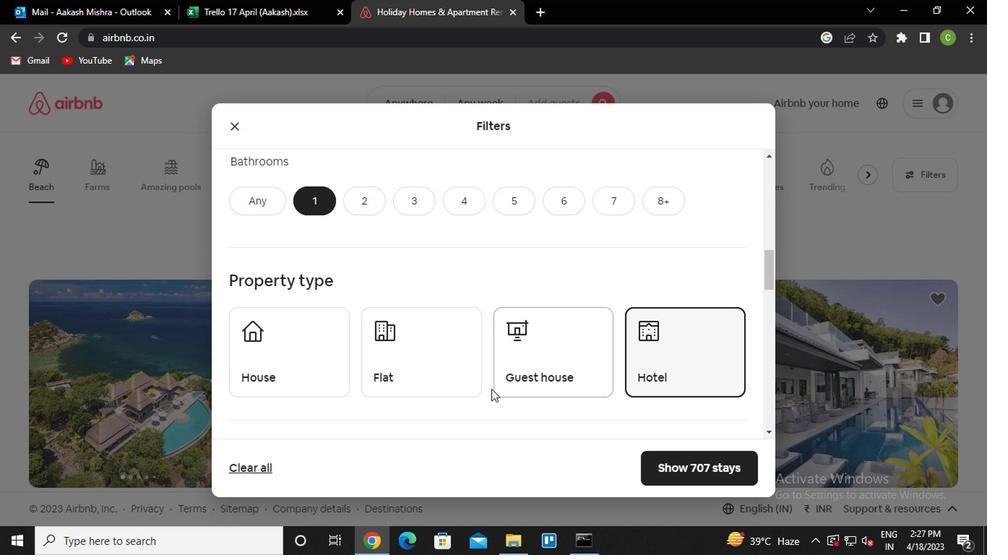 
Action: Mouse scrolled (486, 389) with delta (0, -1)
Screenshot: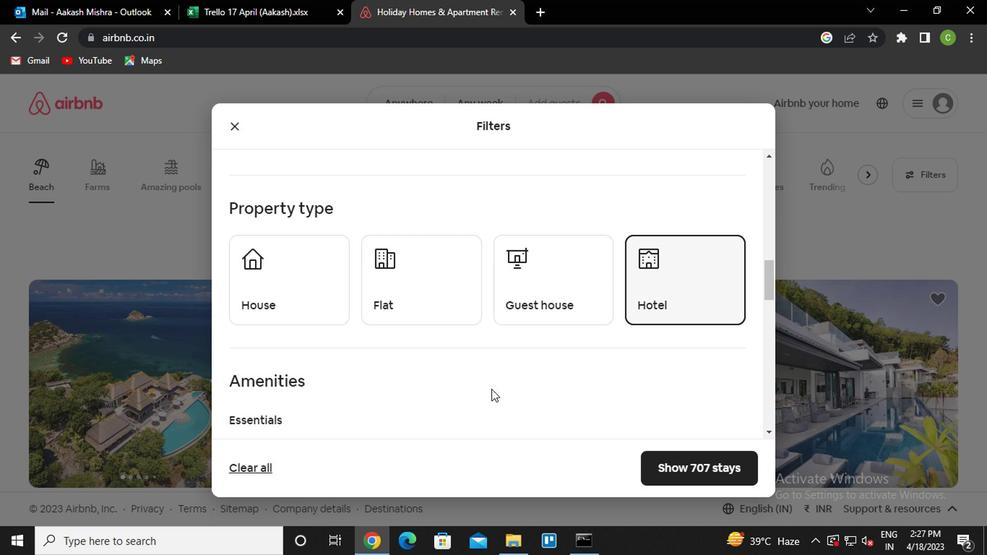 
Action: Mouse scrolled (486, 389) with delta (0, -1)
Screenshot: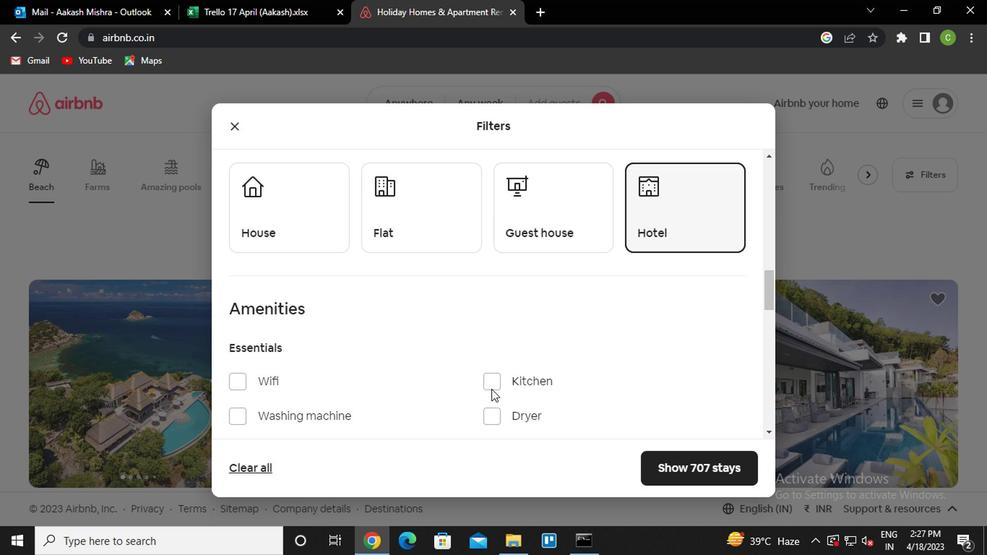 
Action: Mouse moved to (231, 307)
Screenshot: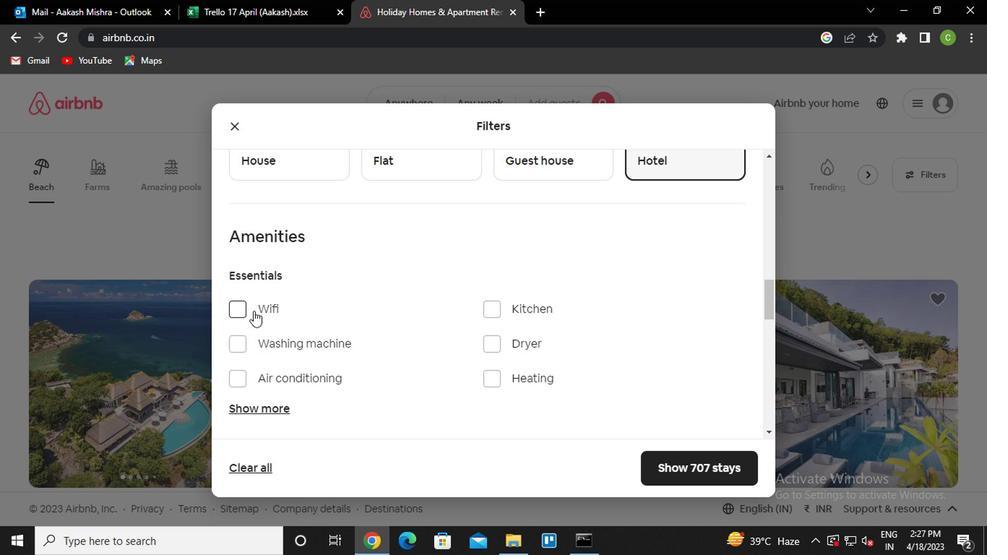 
Action: Mouse pressed left at (231, 307)
Screenshot: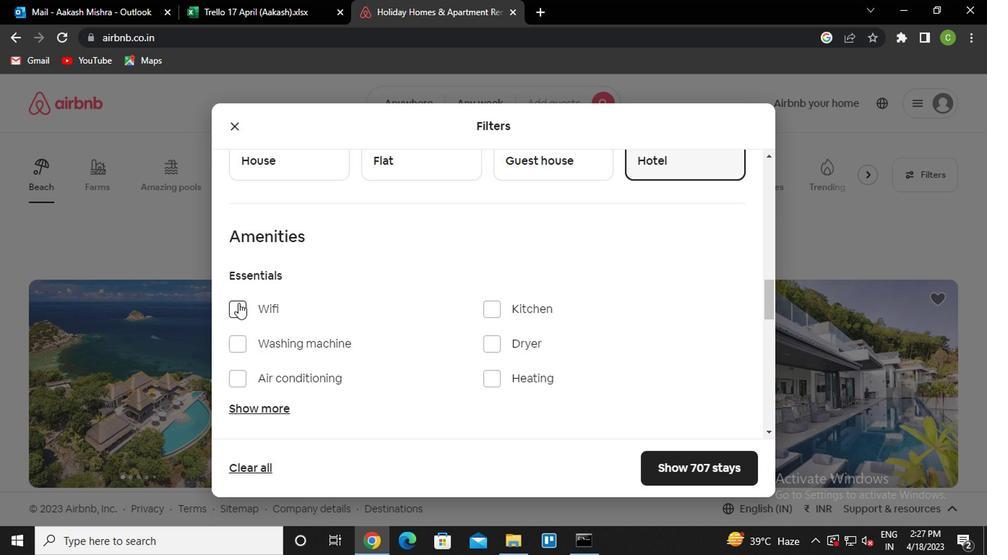 
Action: Mouse moved to (387, 338)
Screenshot: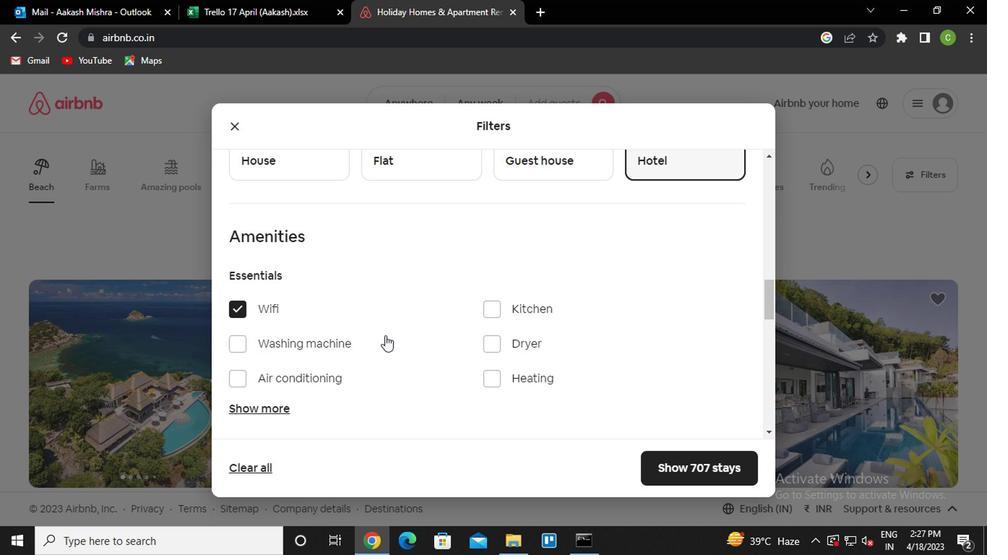 
Action: Mouse scrolled (387, 338) with delta (0, 0)
Screenshot: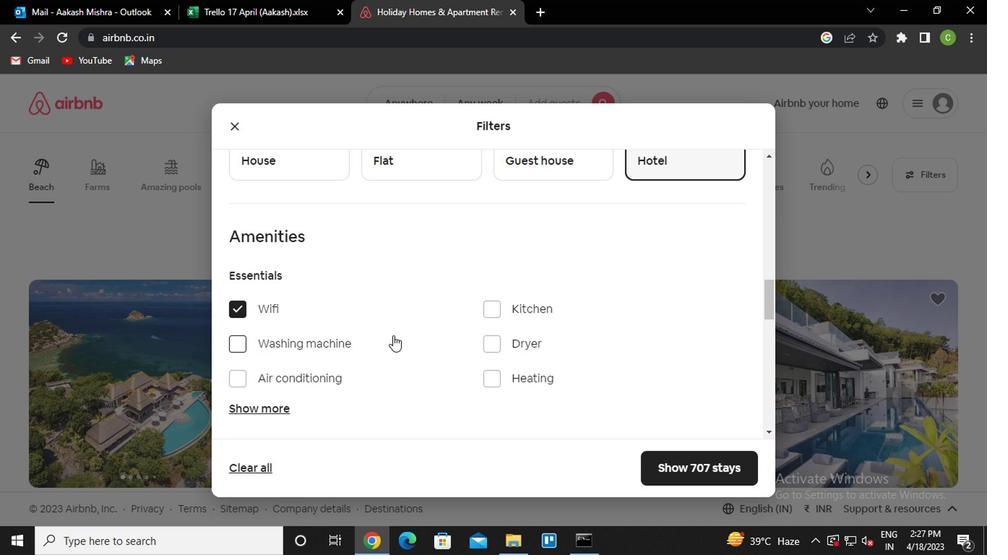 
Action: Mouse scrolled (387, 338) with delta (0, 0)
Screenshot: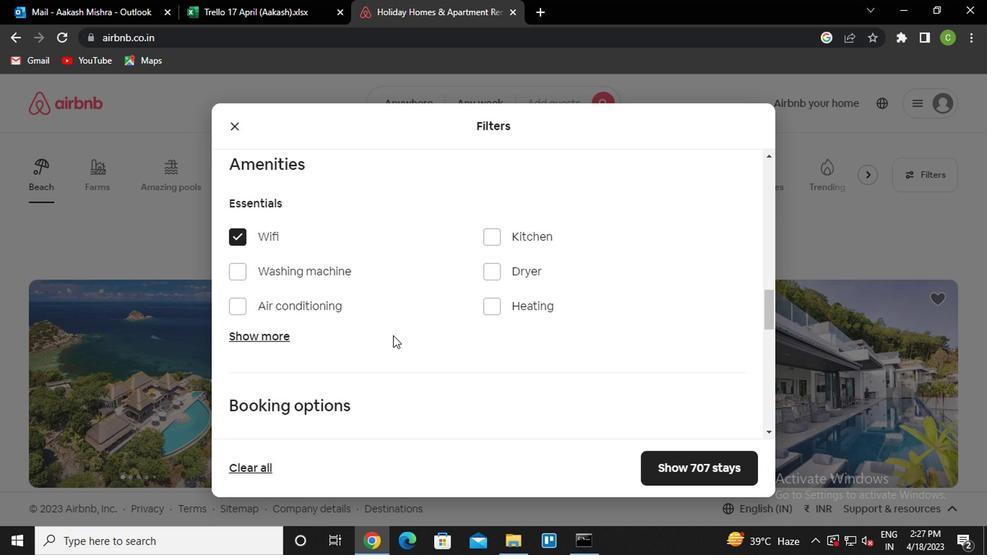 
Action: Mouse scrolled (387, 338) with delta (0, 0)
Screenshot: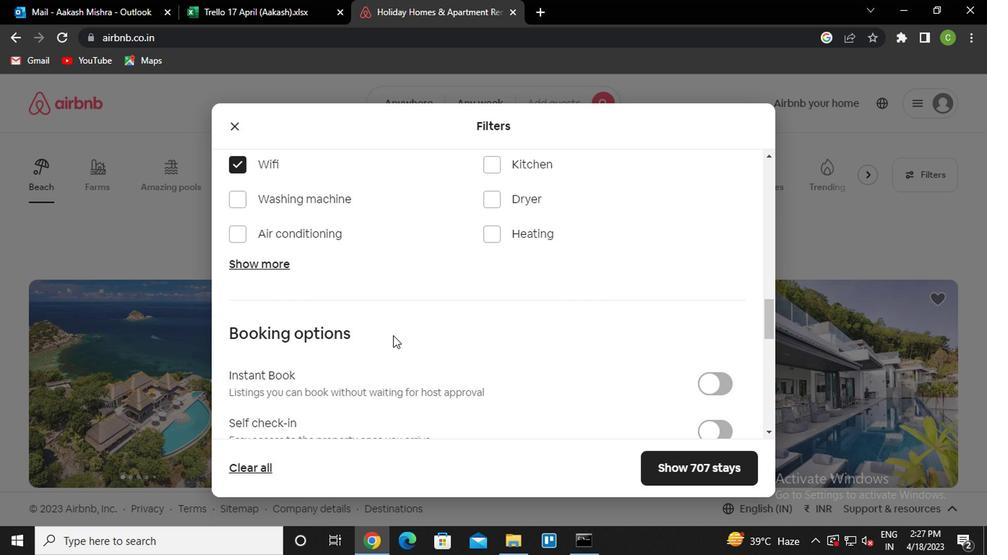
Action: Mouse moved to (719, 364)
Screenshot: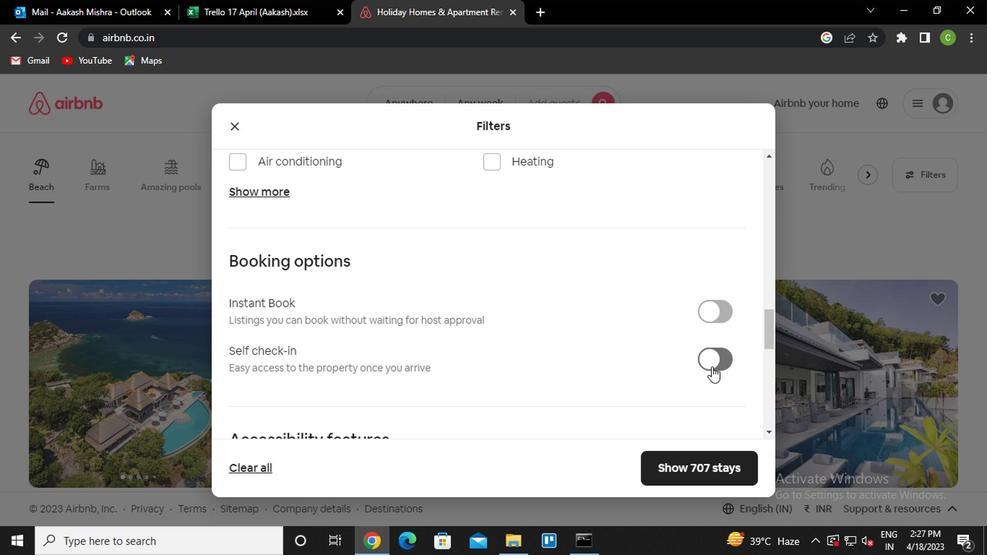 
Action: Mouse pressed left at (719, 364)
Screenshot: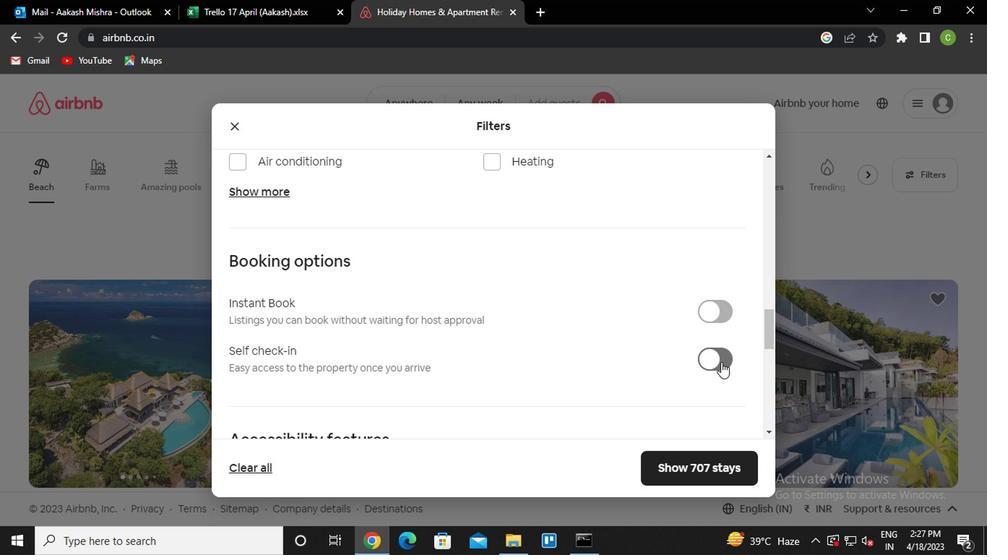 
Action: Mouse moved to (538, 371)
Screenshot: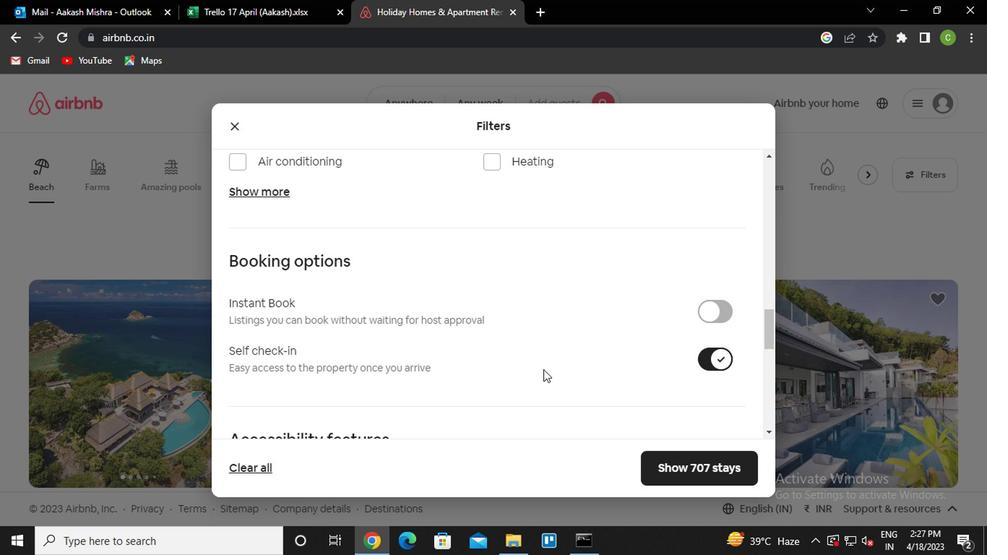 
Action: Mouse scrolled (538, 371) with delta (0, 0)
Screenshot: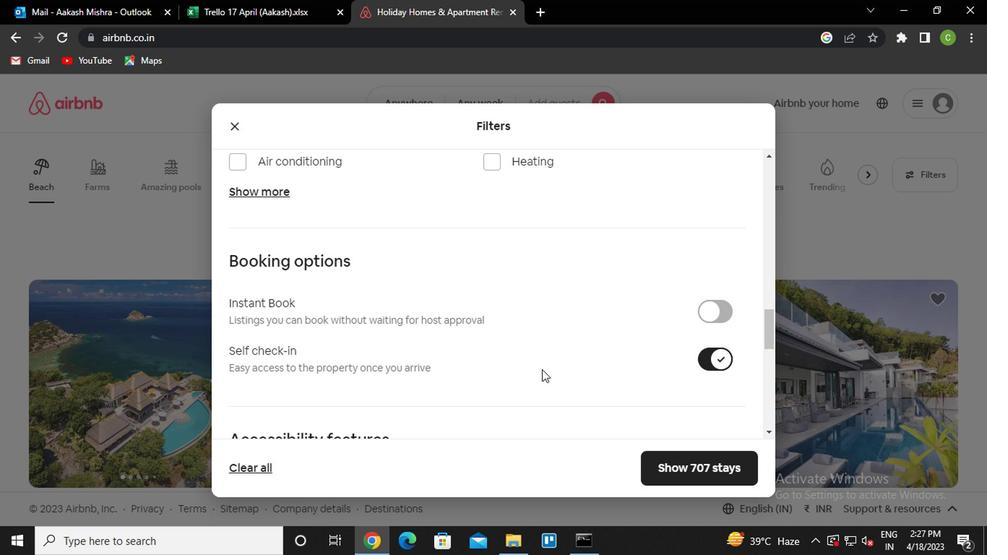 
Action: Mouse scrolled (538, 371) with delta (0, 0)
Screenshot: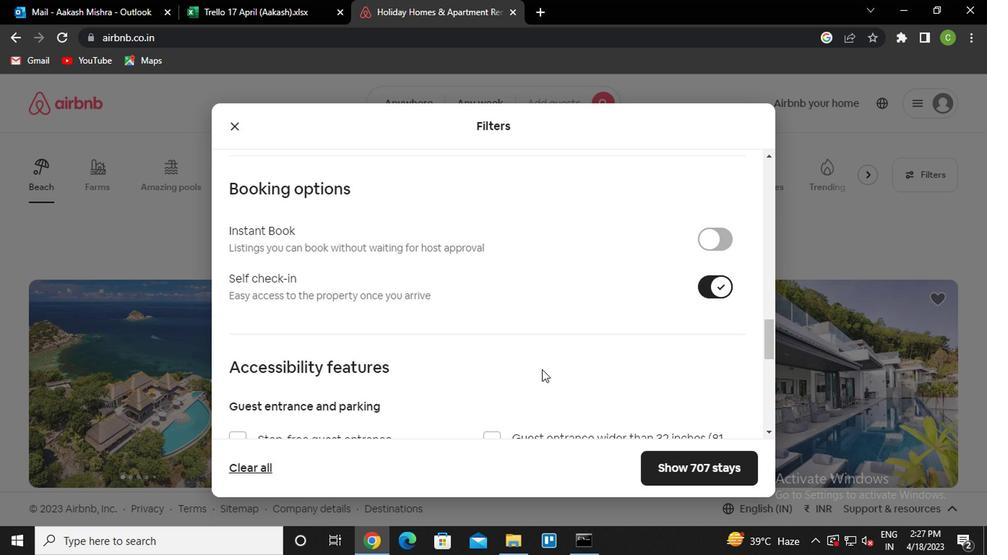 
Action: Mouse scrolled (538, 371) with delta (0, 0)
Screenshot: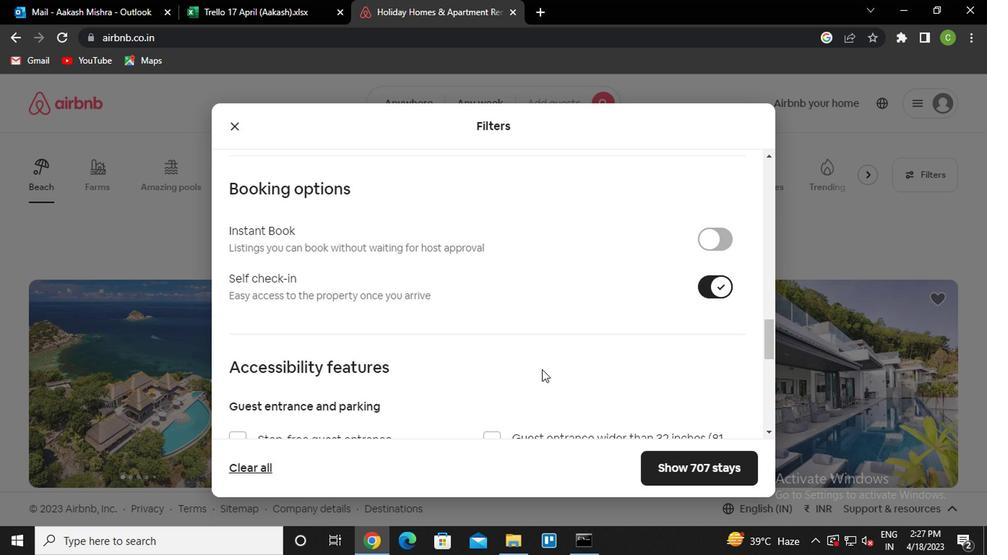 
Action: Mouse moved to (533, 374)
Screenshot: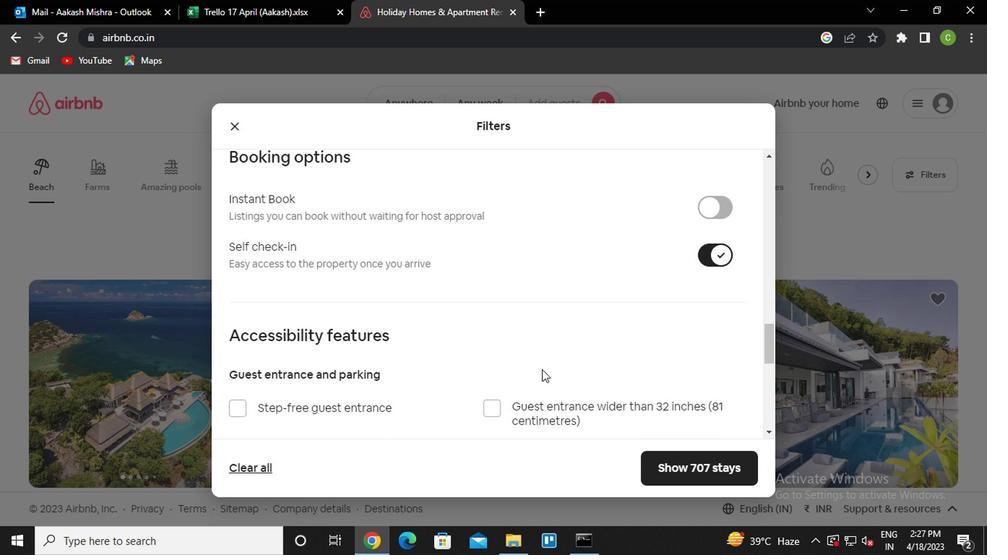 
Action: Mouse scrolled (533, 373) with delta (0, 0)
Screenshot: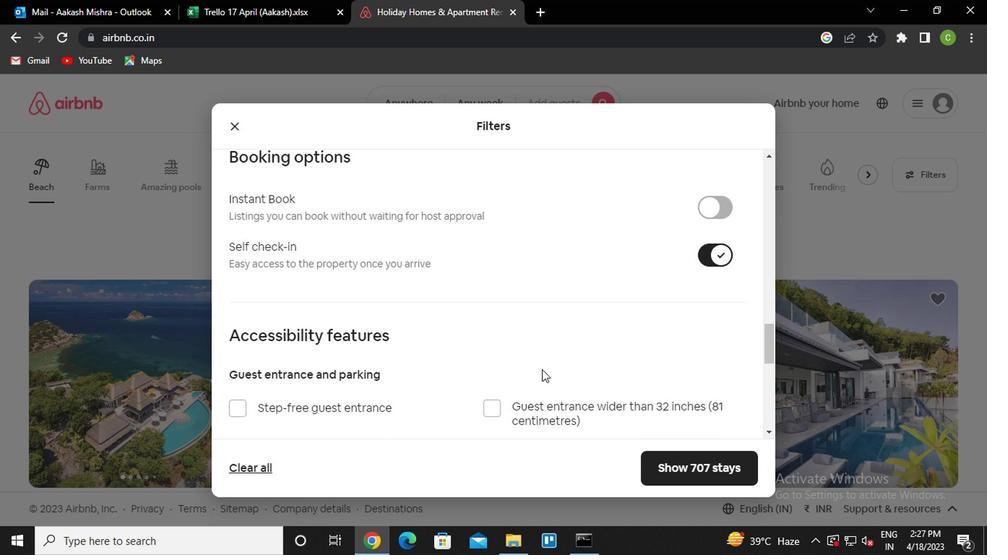 
Action: Mouse moved to (338, 348)
Screenshot: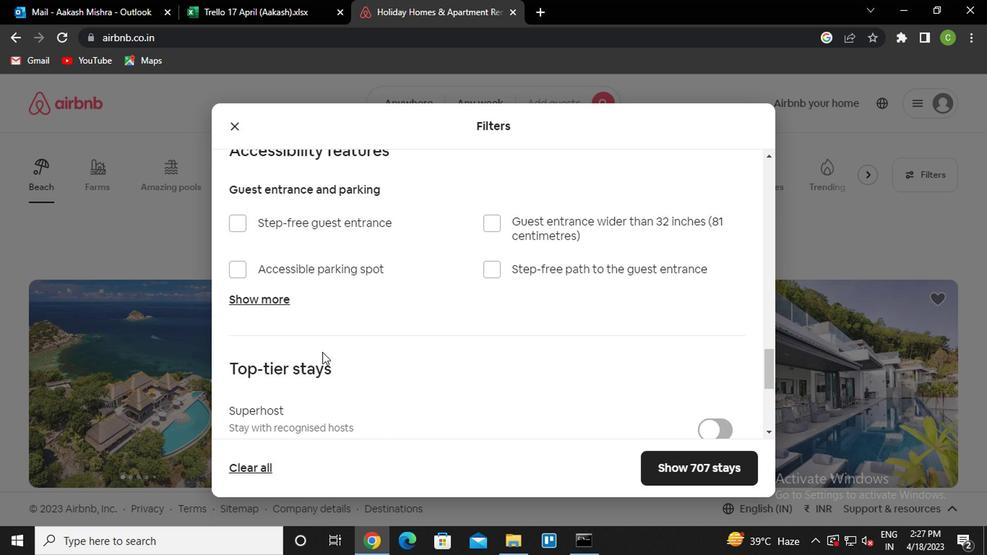 
Action: Mouse scrolled (338, 348) with delta (0, 0)
Screenshot: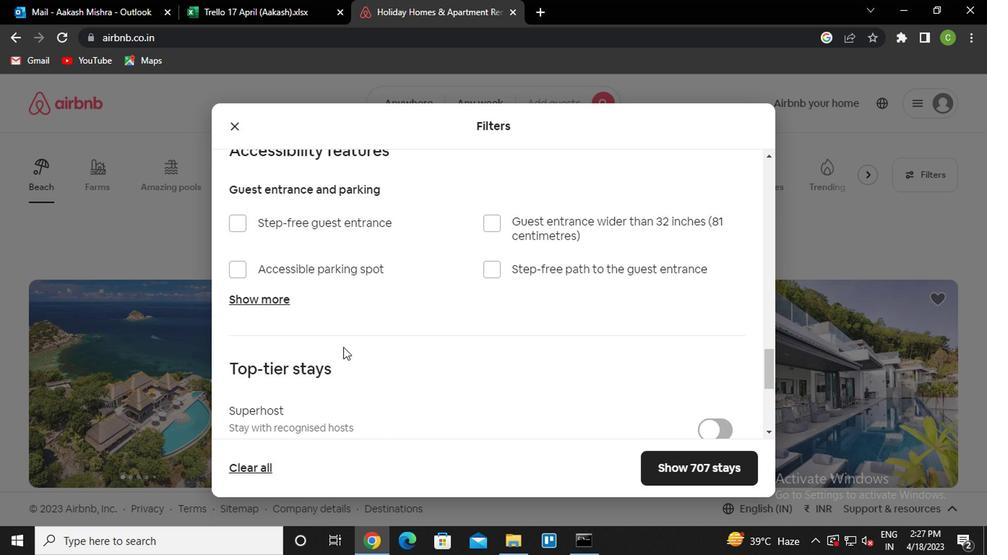 
Action: Mouse scrolled (338, 348) with delta (0, 0)
Screenshot: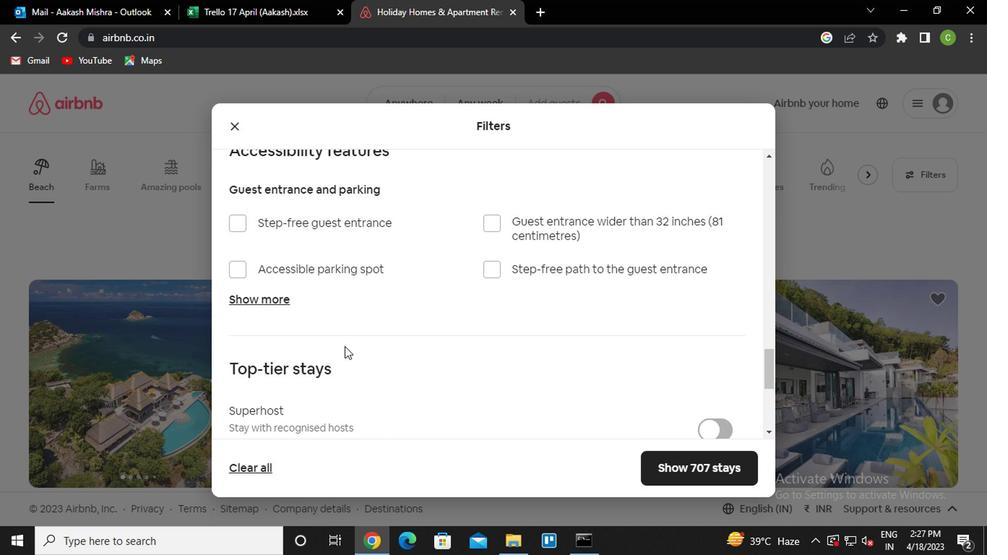
Action: Mouse scrolled (338, 348) with delta (0, 0)
Screenshot: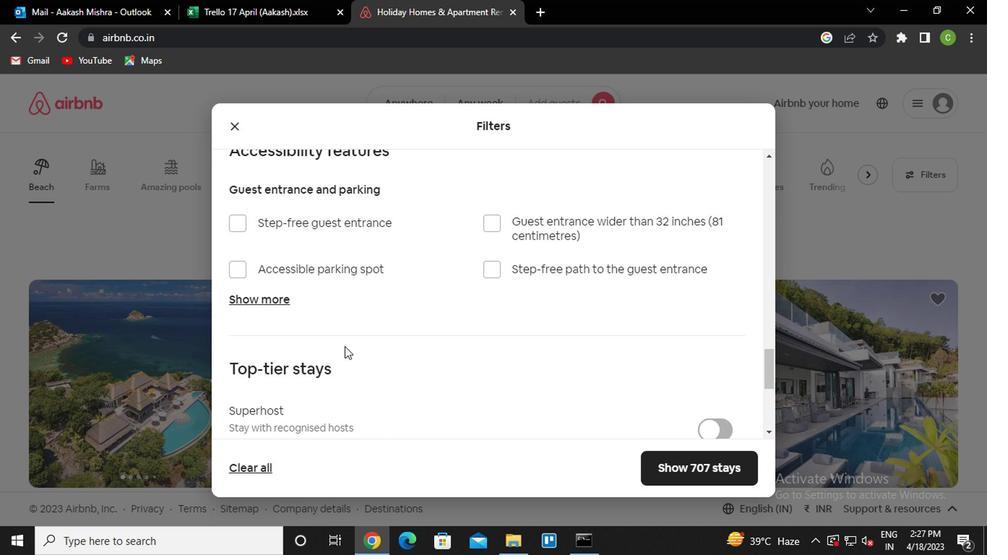 
Action: Mouse scrolled (338, 348) with delta (0, 0)
Screenshot: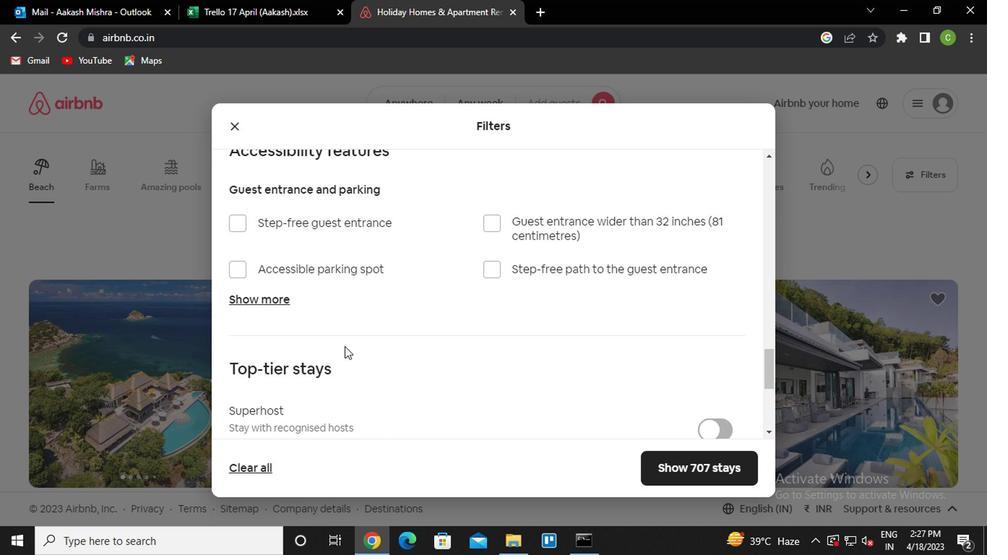 
Action: Mouse moved to (256, 401)
Screenshot: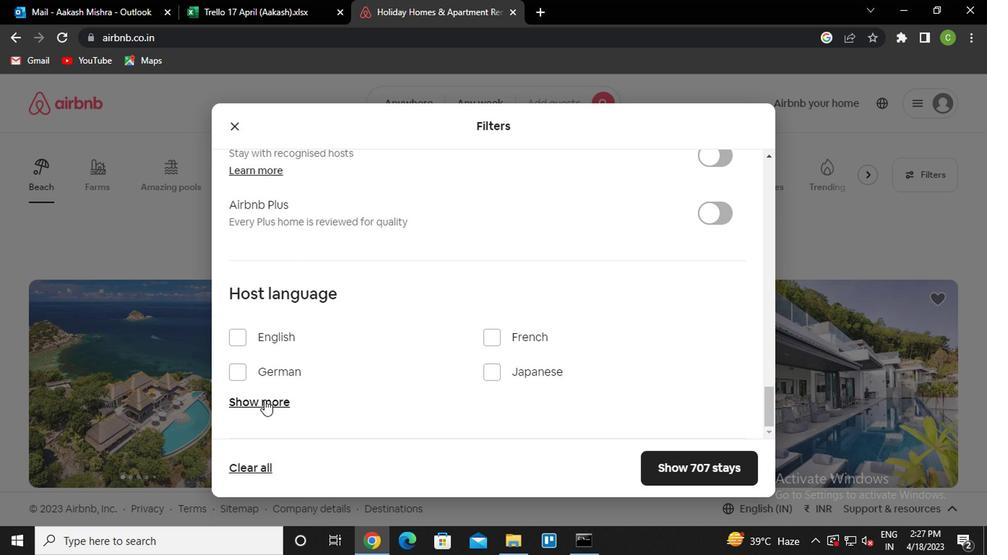 
Action: Mouse pressed left at (256, 401)
Screenshot: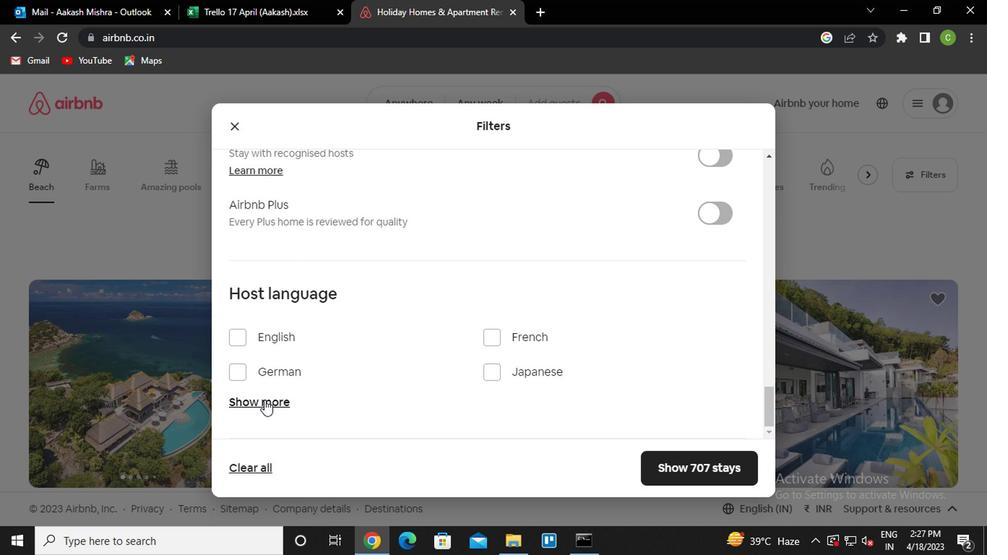 
Action: Mouse moved to (298, 386)
Screenshot: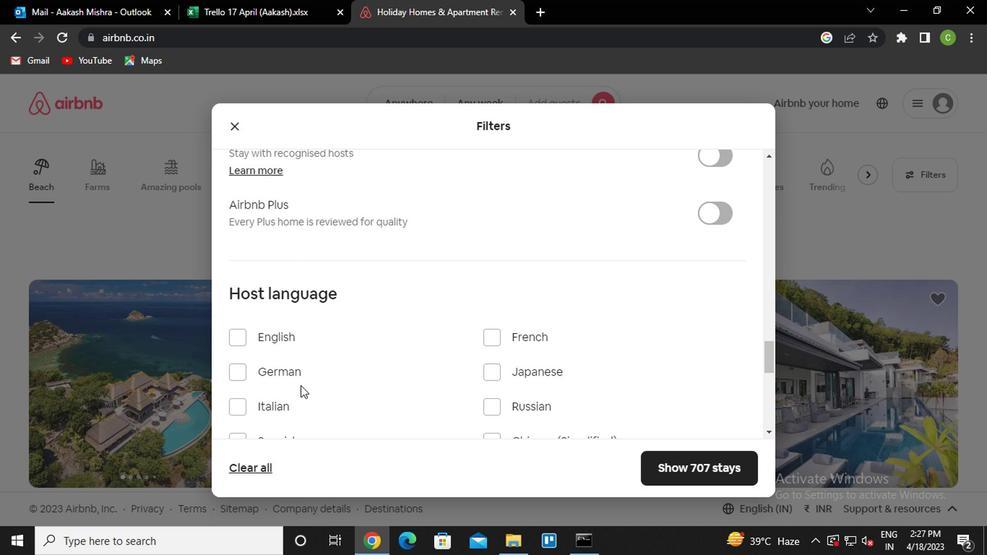 
Action: Mouse scrolled (298, 385) with delta (0, -1)
Screenshot: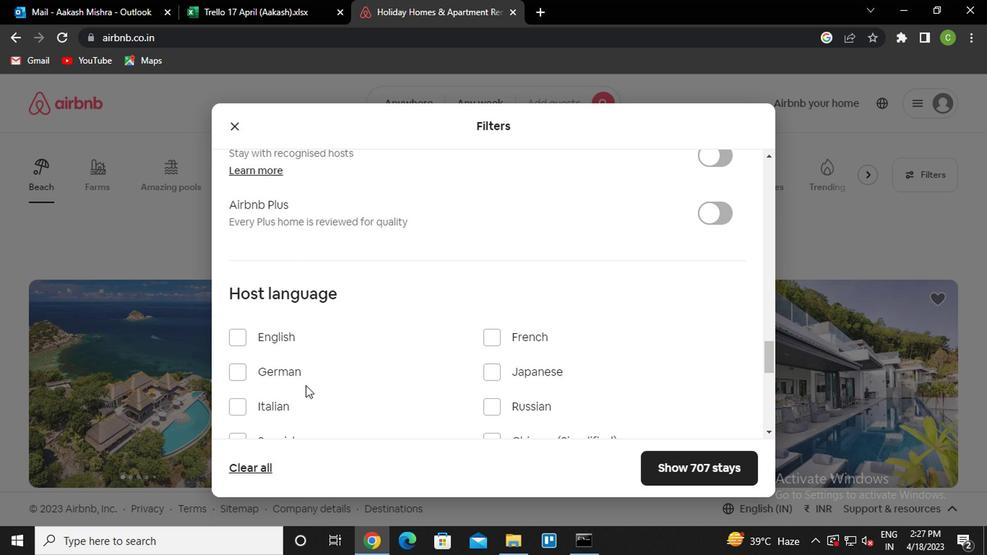 
Action: Mouse moved to (230, 371)
Screenshot: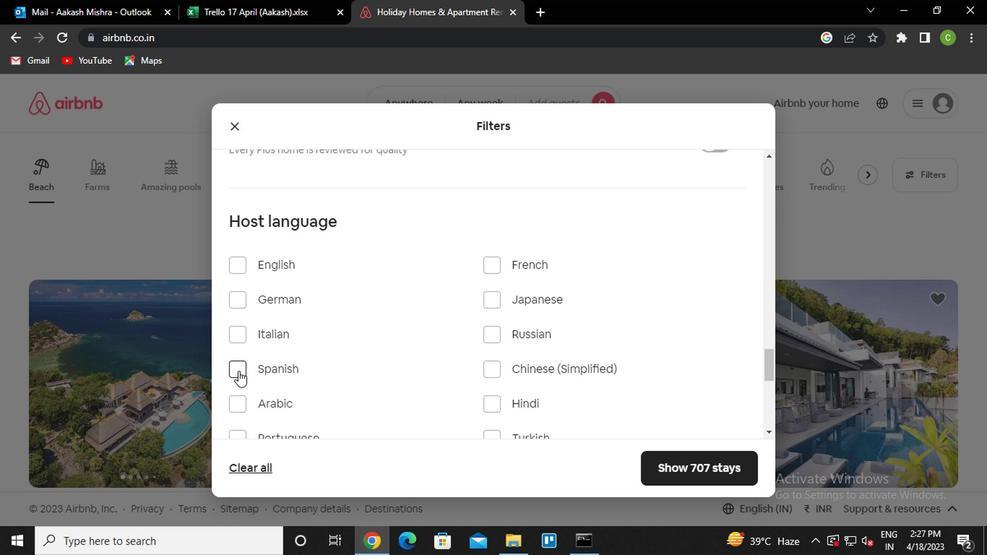 
Action: Mouse pressed left at (230, 371)
Screenshot: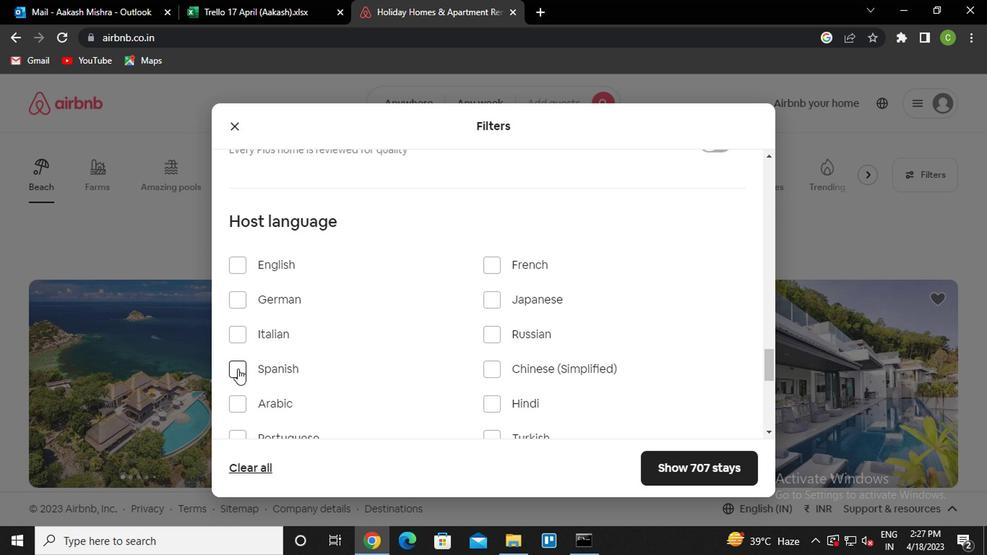 
Action: Mouse moved to (707, 461)
Screenshot: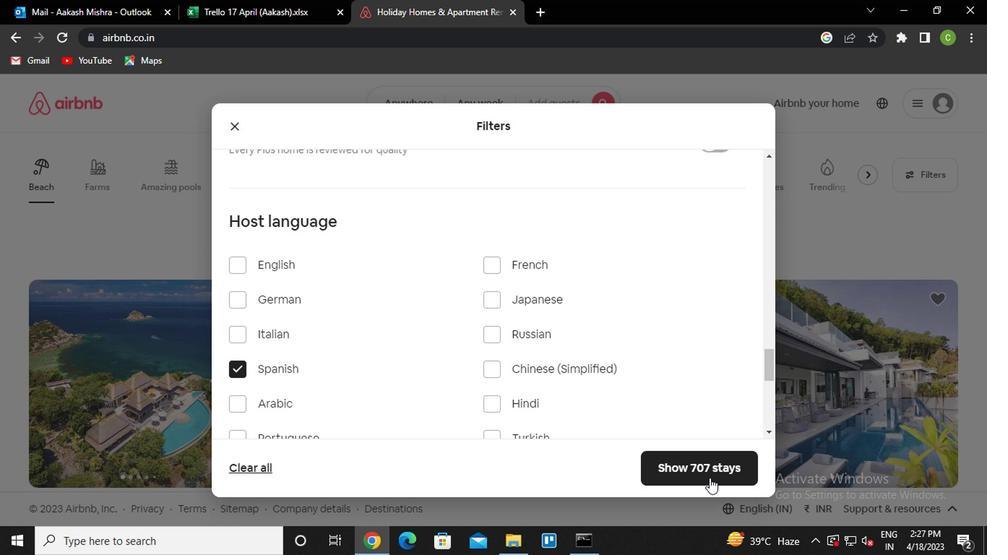 
Action: Mouse pressed left at (707, 461)
Screenshot: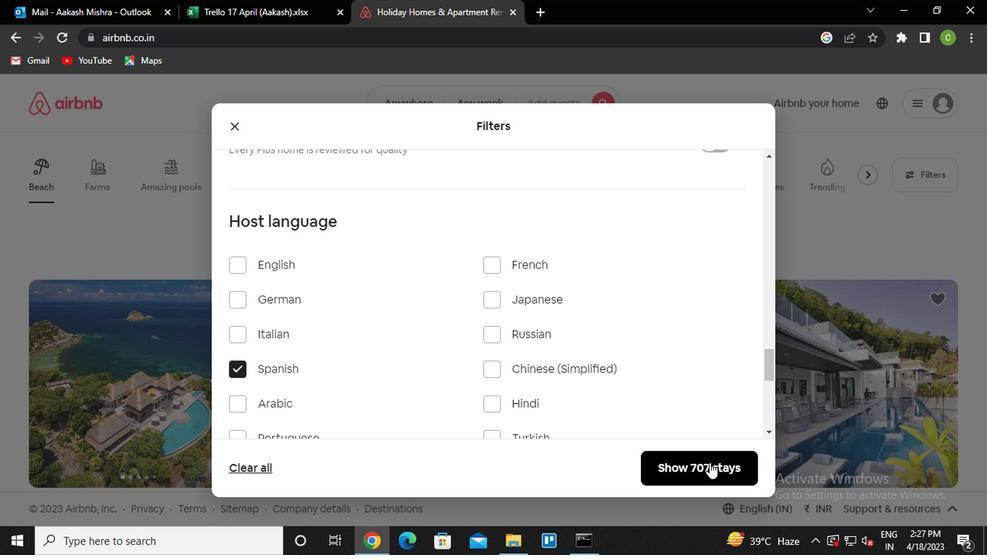 
Action: Mouse moved to (584, 387)
Screenshot: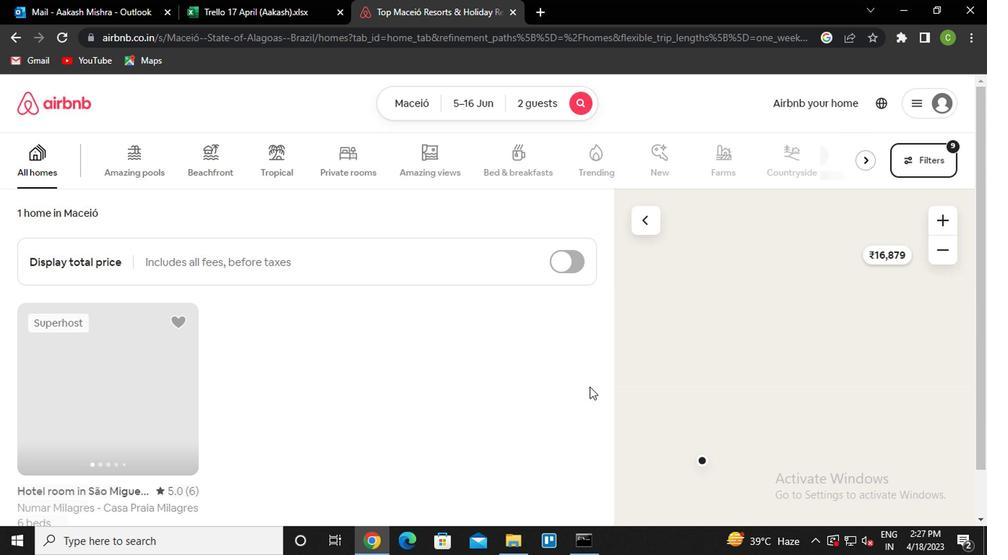 
